 Task: Add a signature Jacob Baker containing With gratitude and appreciation, Jacob Baker to email address softage.5@softage.net and add a folder Valentines Day gifts
Action: Mouse moved to (42, 47)
Screenshot: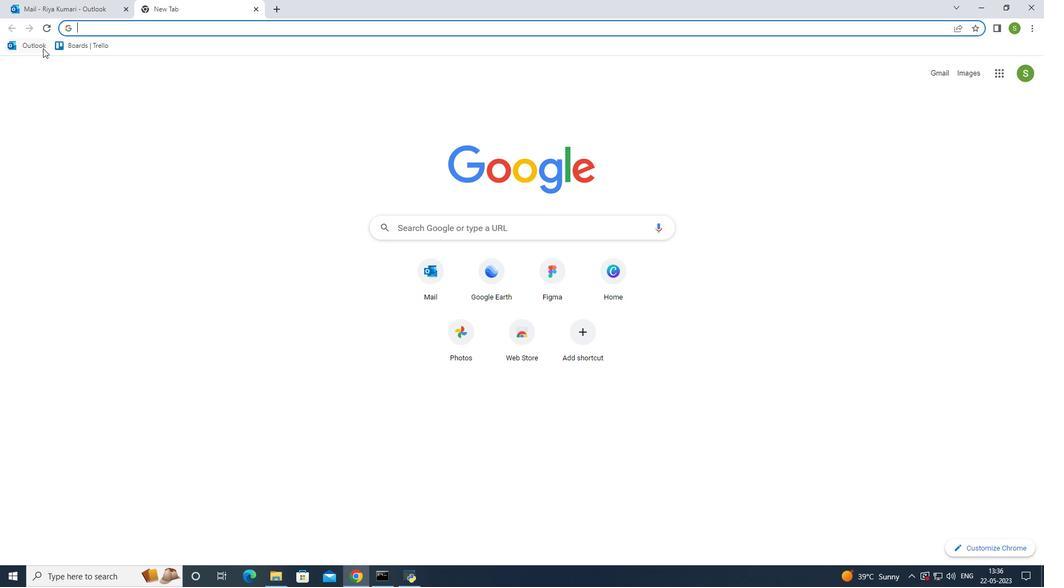 
Action: Mouse pressed left at (42, 47)
Screenshot: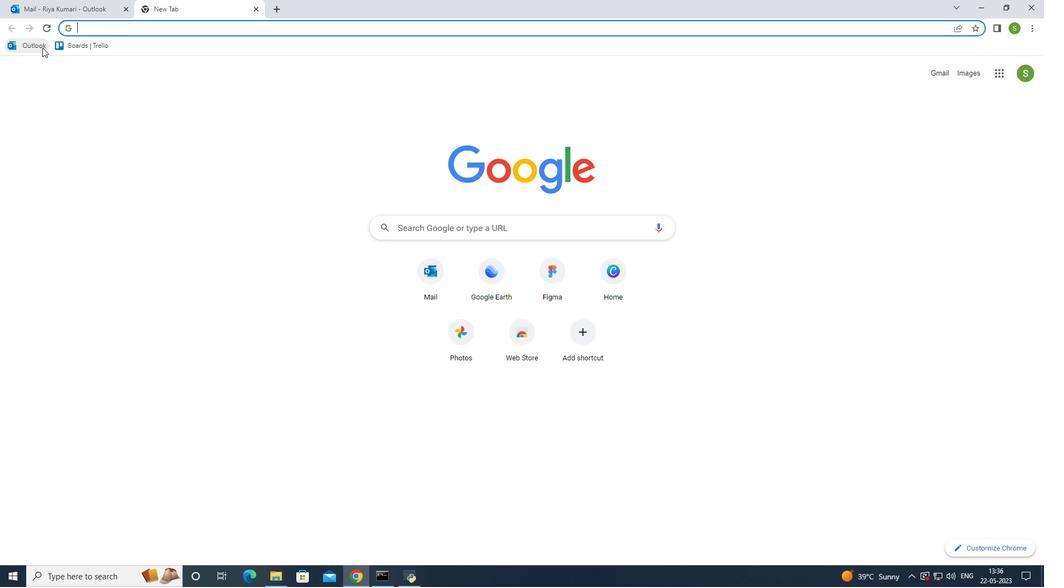 
Action: Mouse moved to (90, 92)
Screenshot: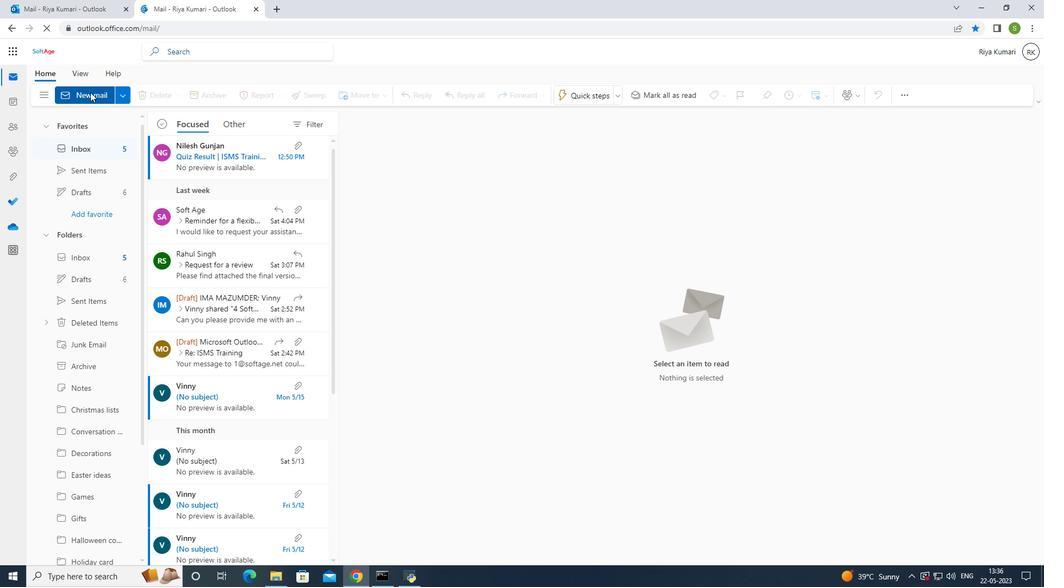 
Action: Mouse pressed left at (90, 92)
Screenshot: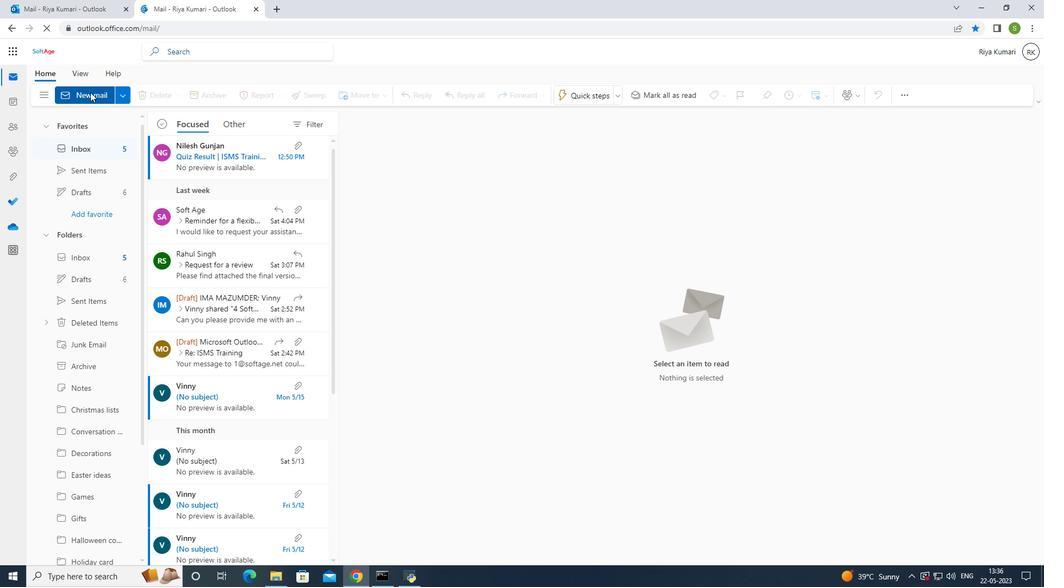 
Action: Mouse moved to (708, 93)
Screenshot: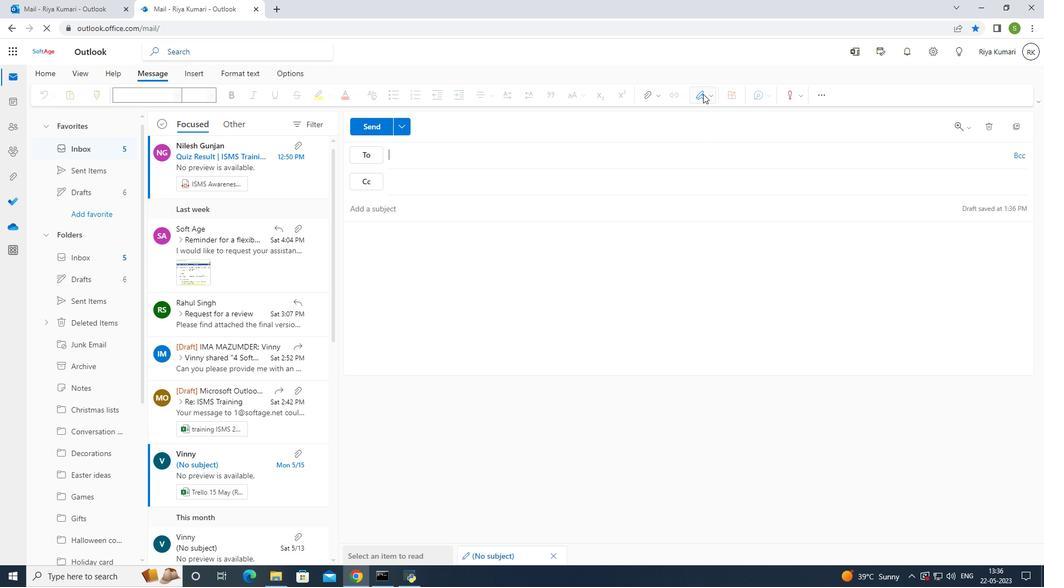 
Action: Mouse pressed left at (708, 93)
Screenshot: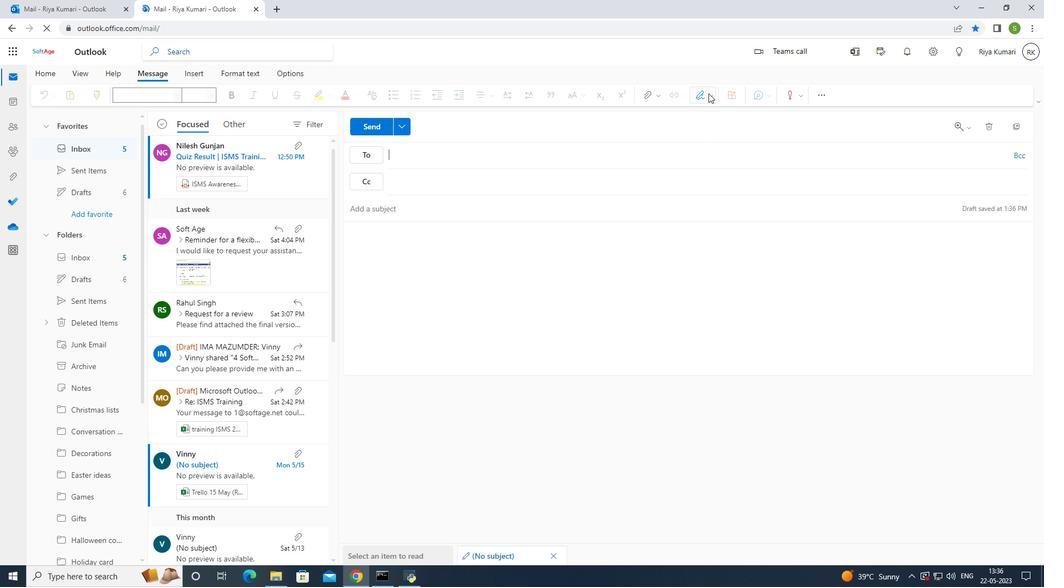 
Action: Mouse moved to (685, 141)
Screenshot: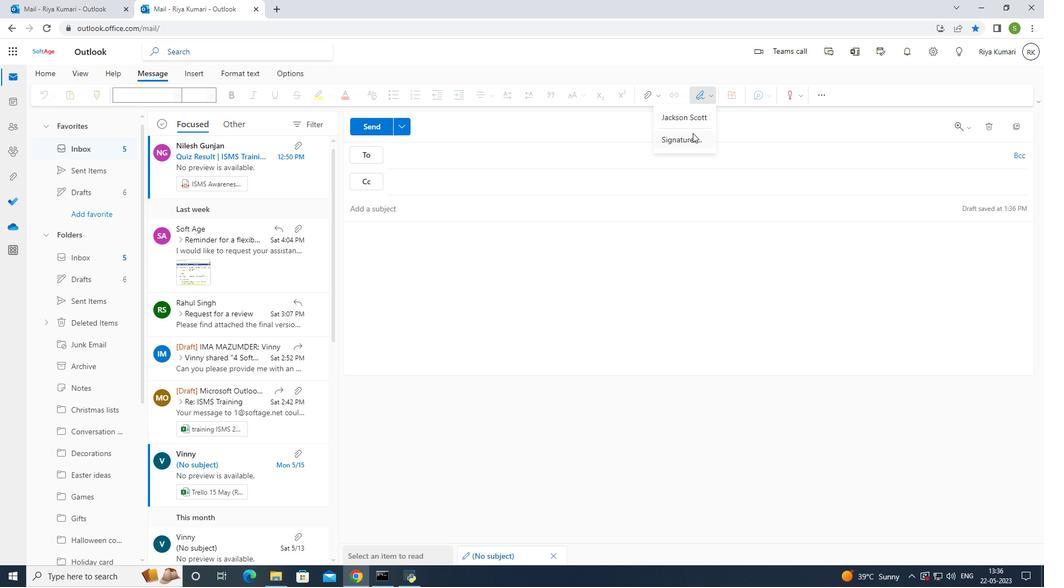 
Action: Mouse pressed left at (685, 141)
Screenshot: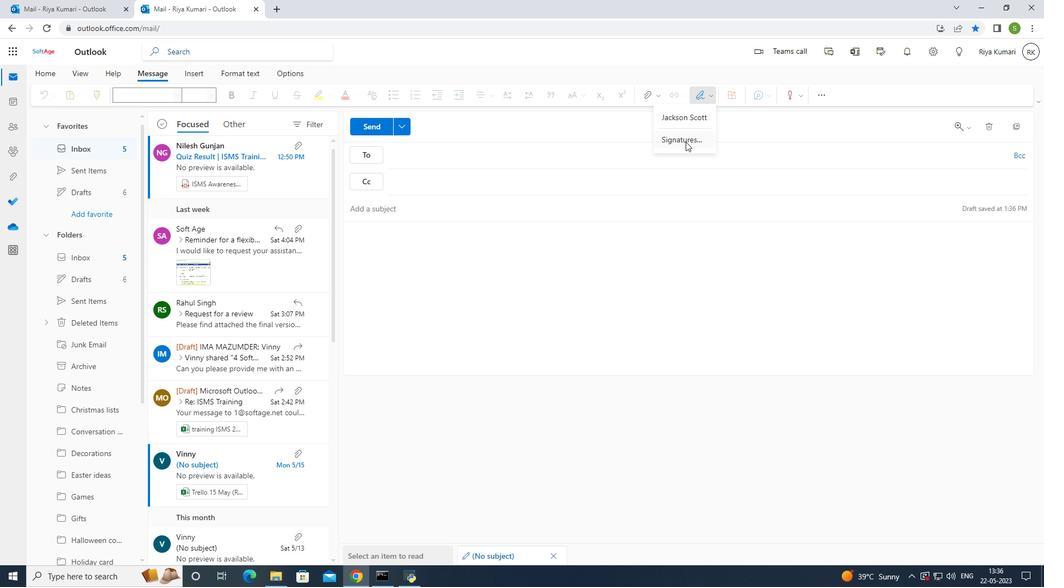 
Action: Mouse moved to (669, 183)
Screenshot: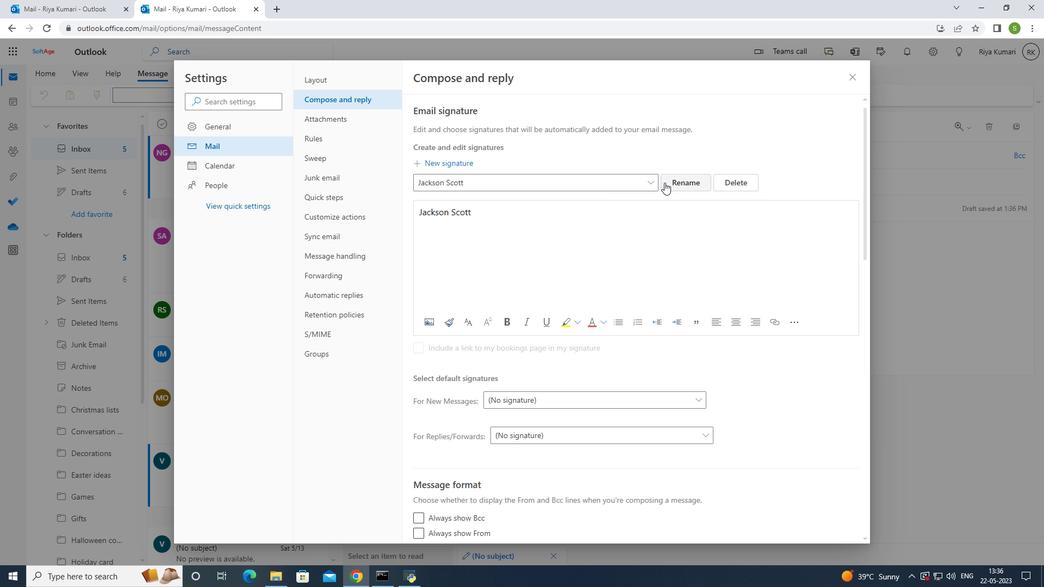 
Action: Mouse pressed left at (669, 183)
Screenshot: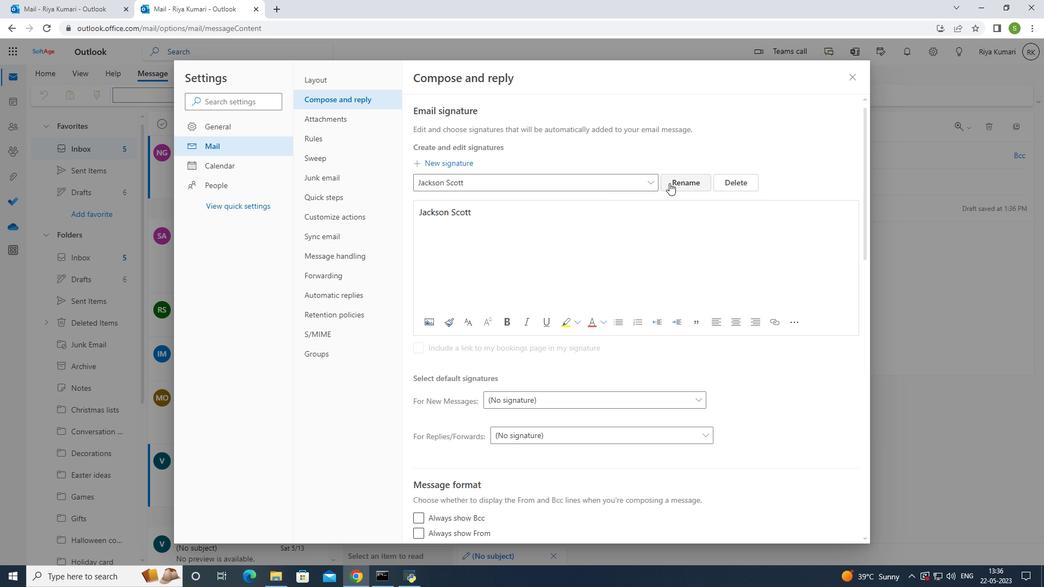 
Action: Mouse moved to (645, 183)
Screenshot: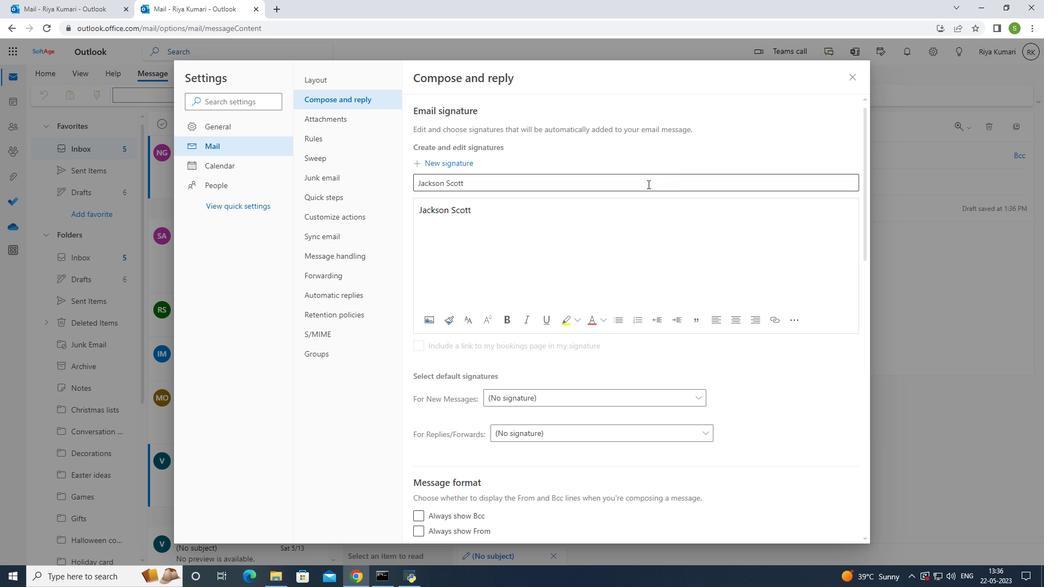
Action: Mouse pressed left at (645, 183)
Screenshot: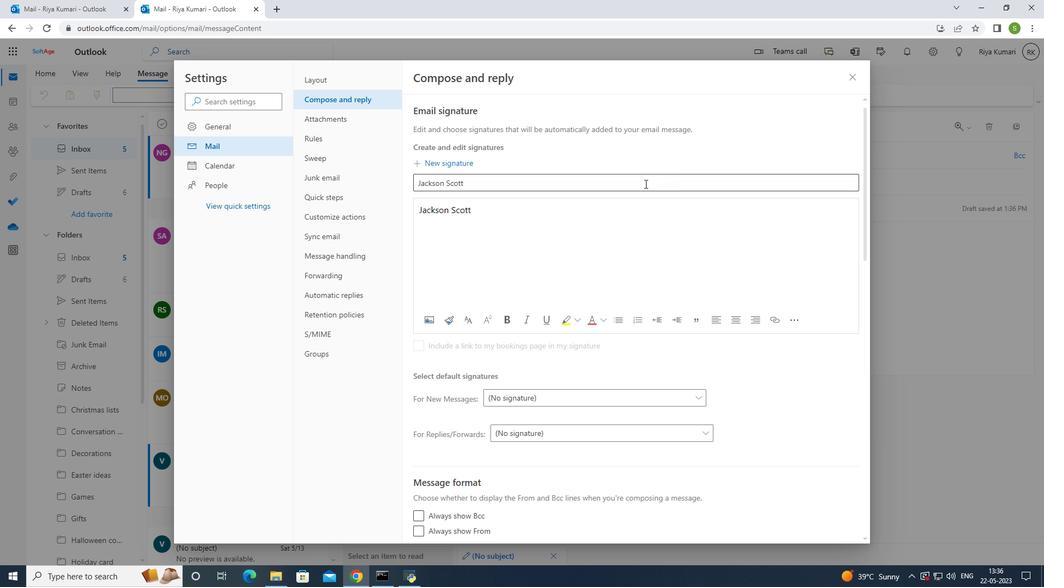 
Action: Mouse moved to (642, 177)
Screenshot: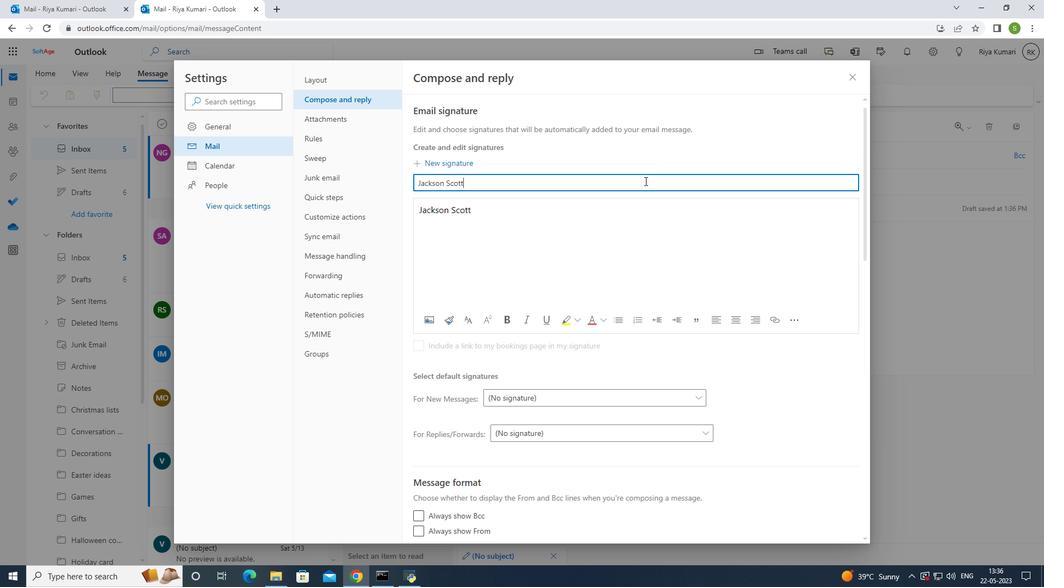 
Action: Key pressed <Key.backspace><Key.backspace><Key.backspace><Key.backspace><Key.backspace><Key.backspace><Key.backspace><Key.backspace><Key.backspace><Key.backspace><Key.backspace><Key.backspace><Key.backspace><Key.backspace><Key.backspace><Key.shift>Jacob<Key.space><Key.shift>Bakerctrl+A<'\x03'>
Screenshot: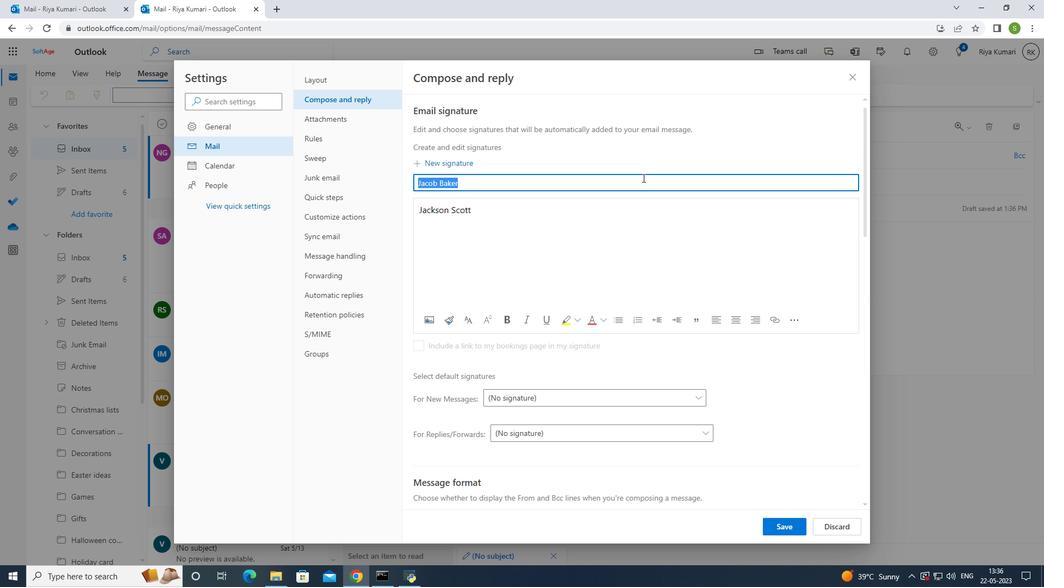 
Action: Mouse moved to (486, 211)
Screenshot: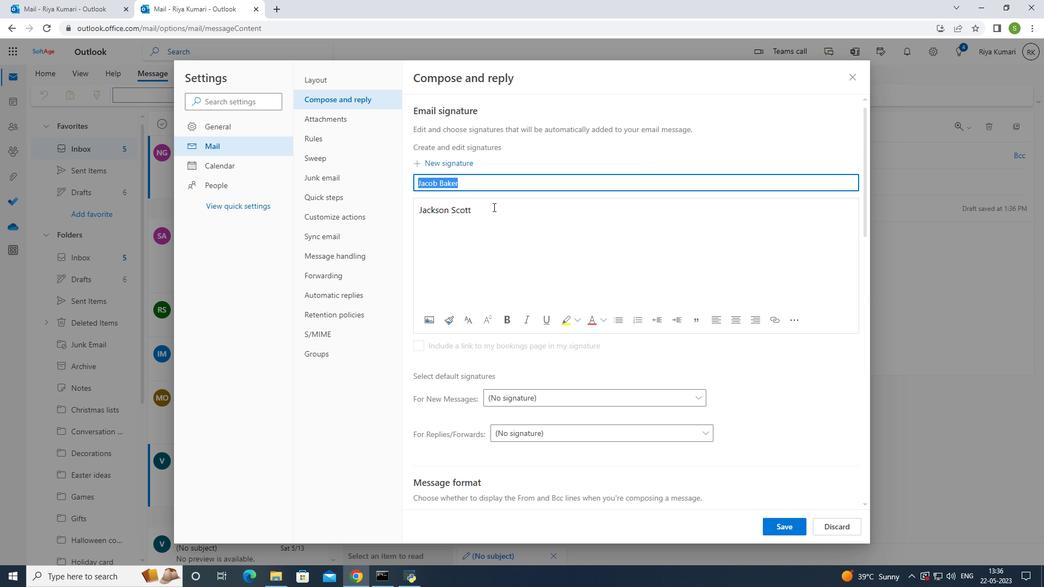 
Action: Mouse pressed left at (486, 211)
Screenshot: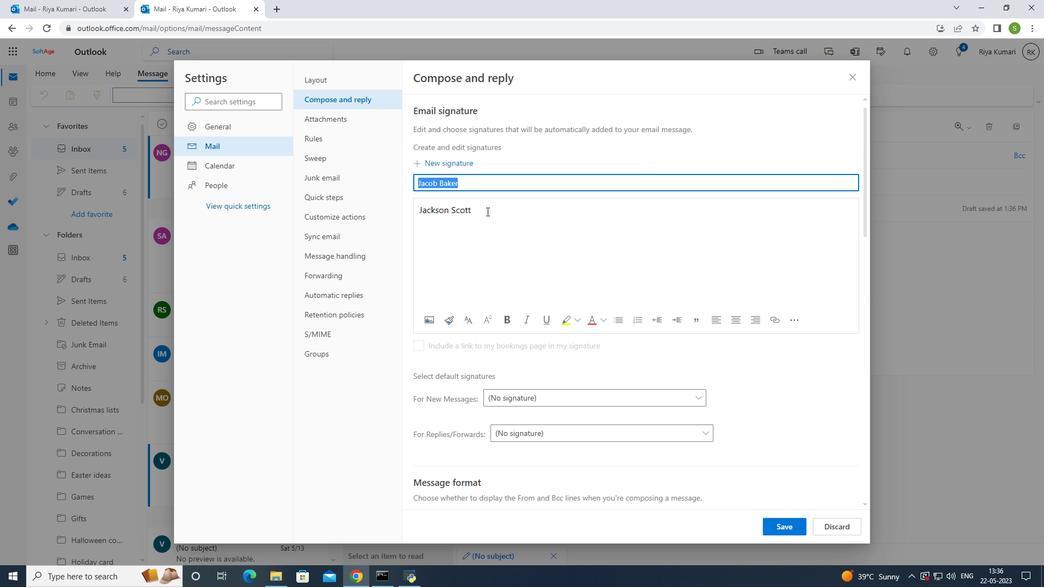 
Action: Key pressed <Key.backspace>
Screenshot: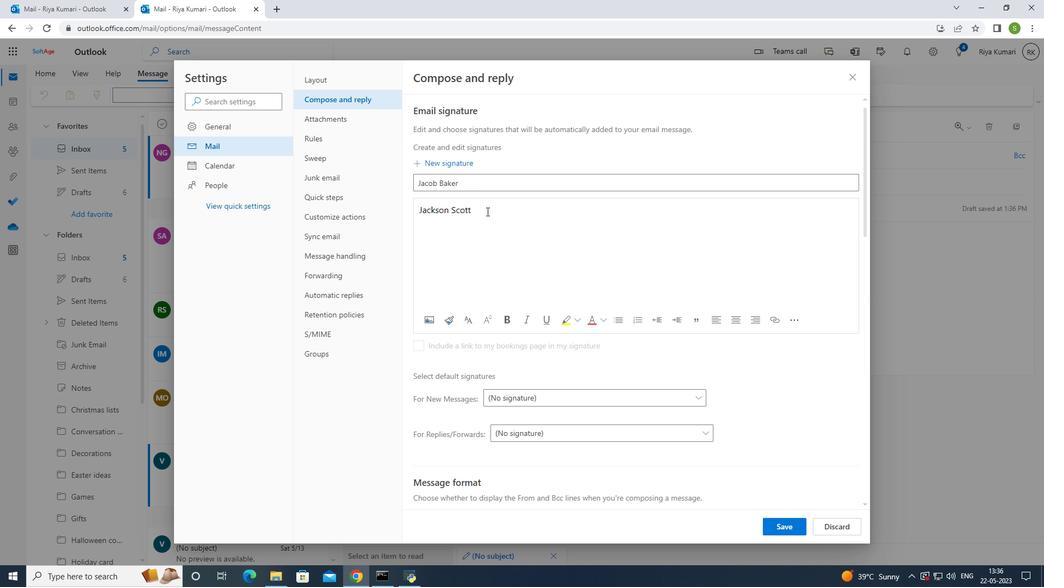 
Action: Mouse moved to (486, 211)
Screenshot: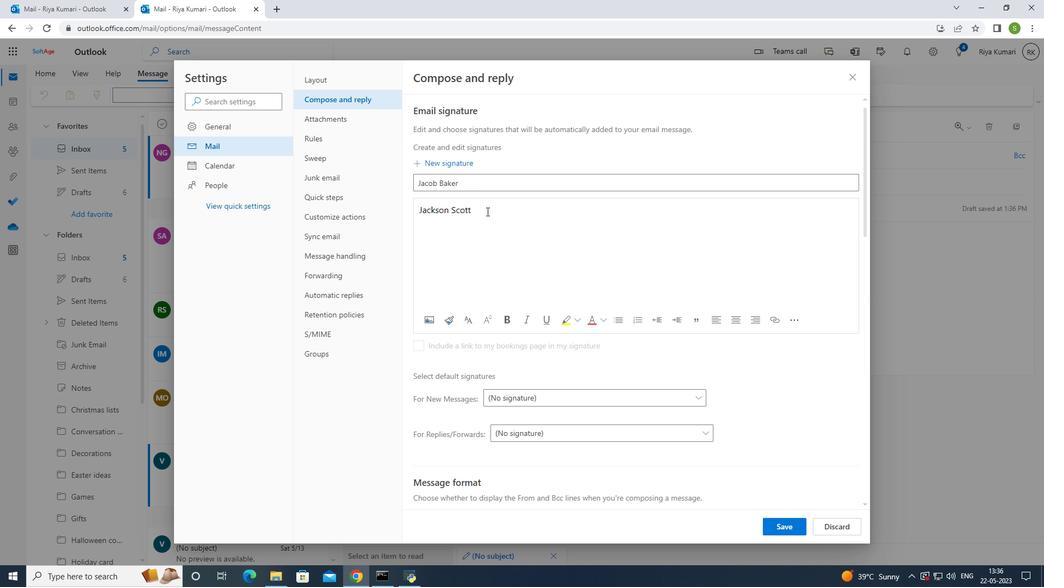 
Action: Key pressed <Key.backspace><Key.backspace><Key.backspace><Key.backspace><Key.backspace><Key.backspace><Key.backspace><Key.backspace><Key.backspace><Key.backspace><Key.backspace><Key.backspace>ctrl+V
Screenshot: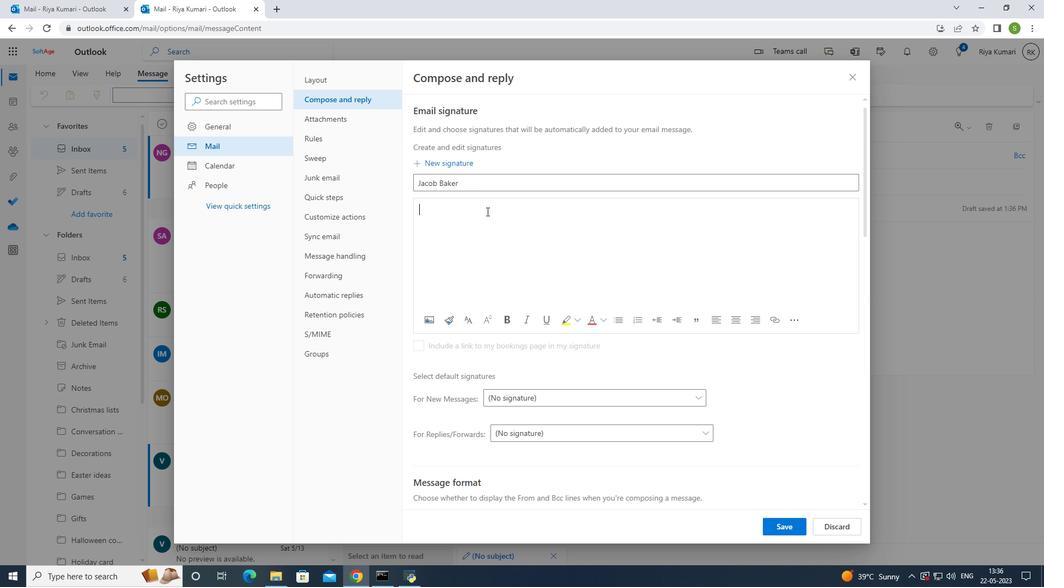 
Action: Mouse moved to (775, 529)
Screenshot: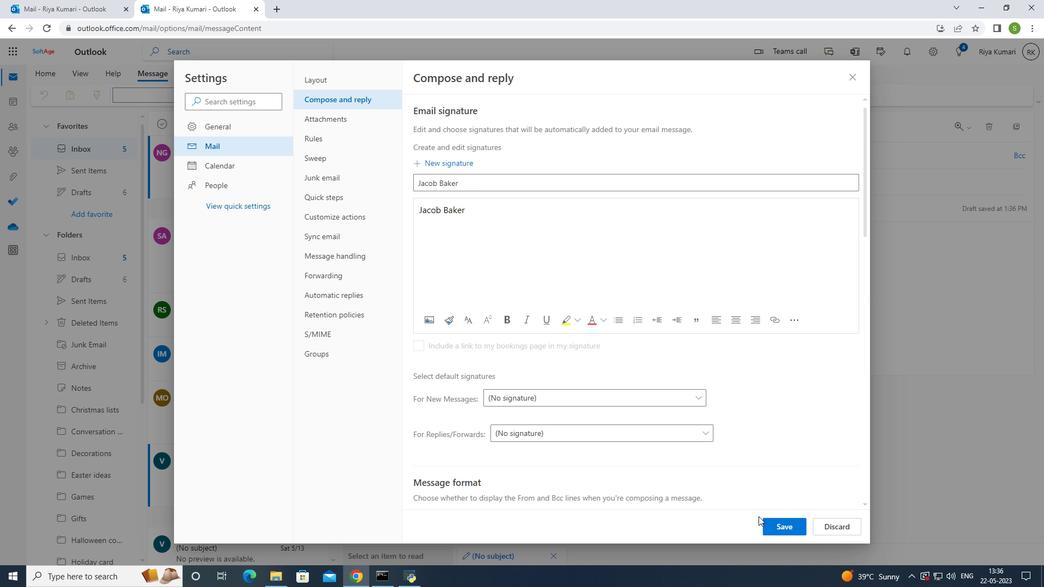 
Action: Mouse pressed left at (775, 529)
Screenshot: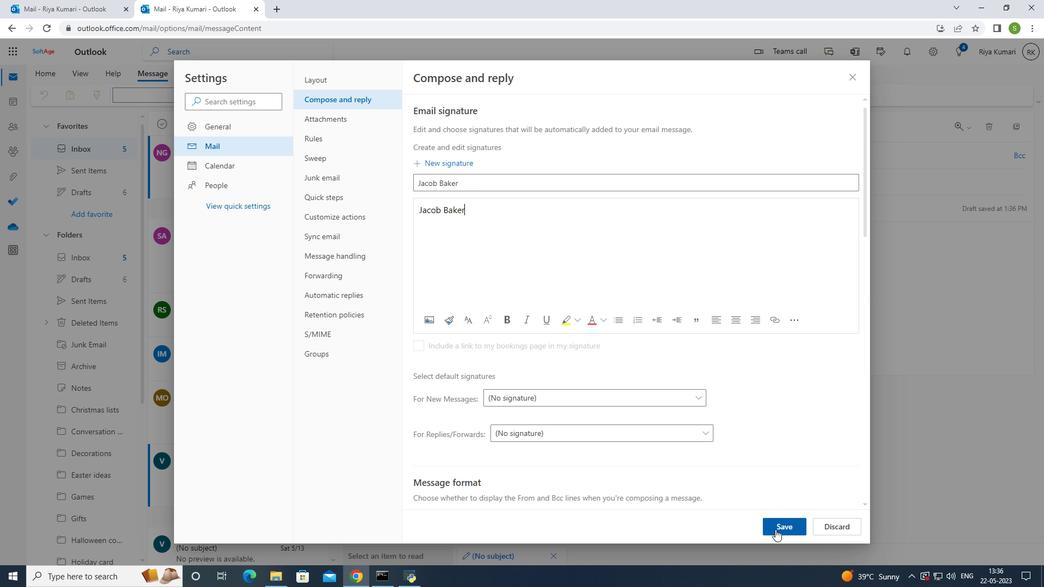 
Action: Mouse moved to (853, 72)
Screenshot: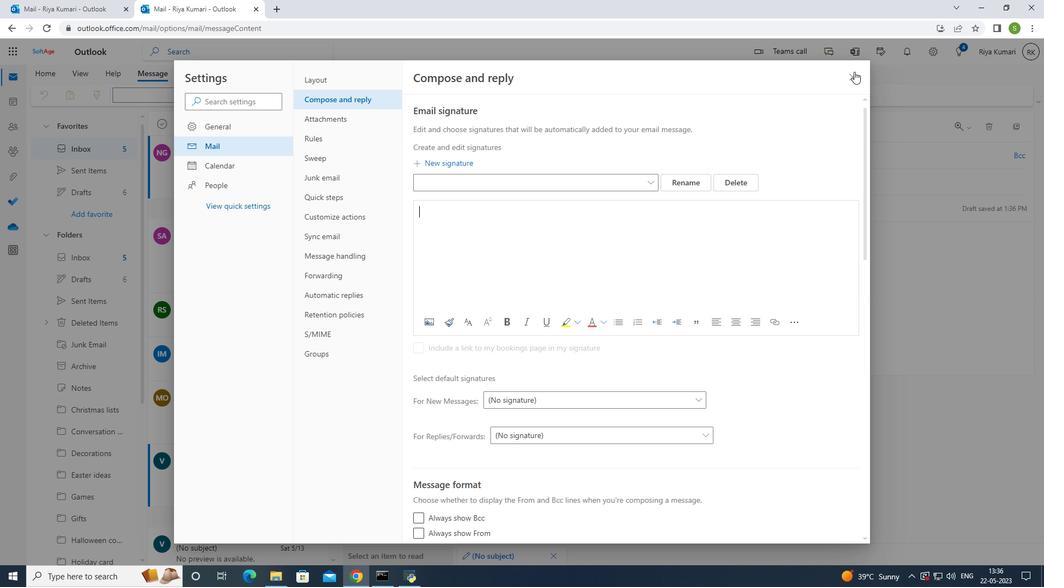 
Action: Mouse pressed left at (853, 72)
Screenshot: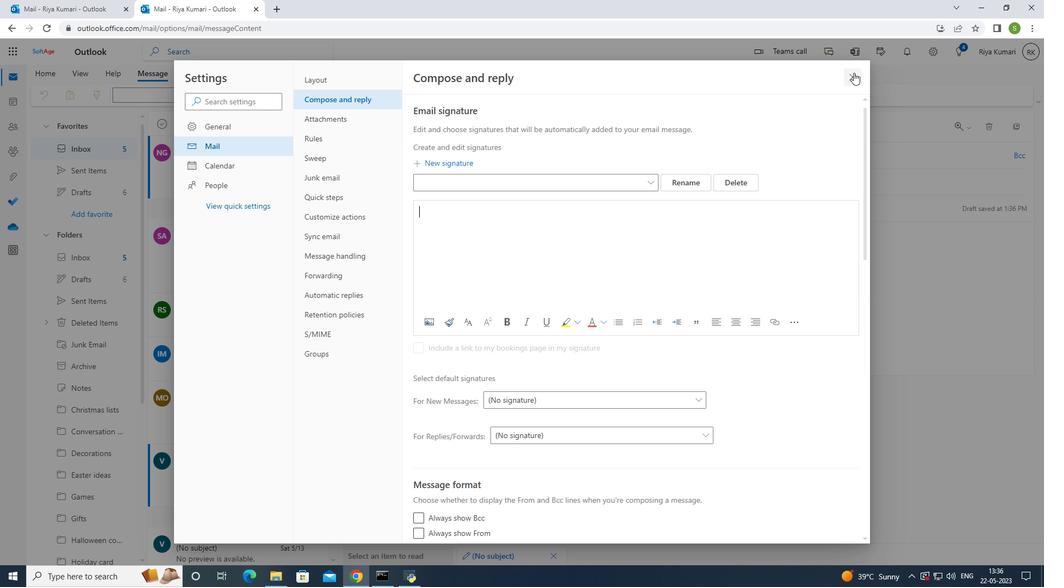 
Action: Mouse moved to (418, 158)
Screenshot: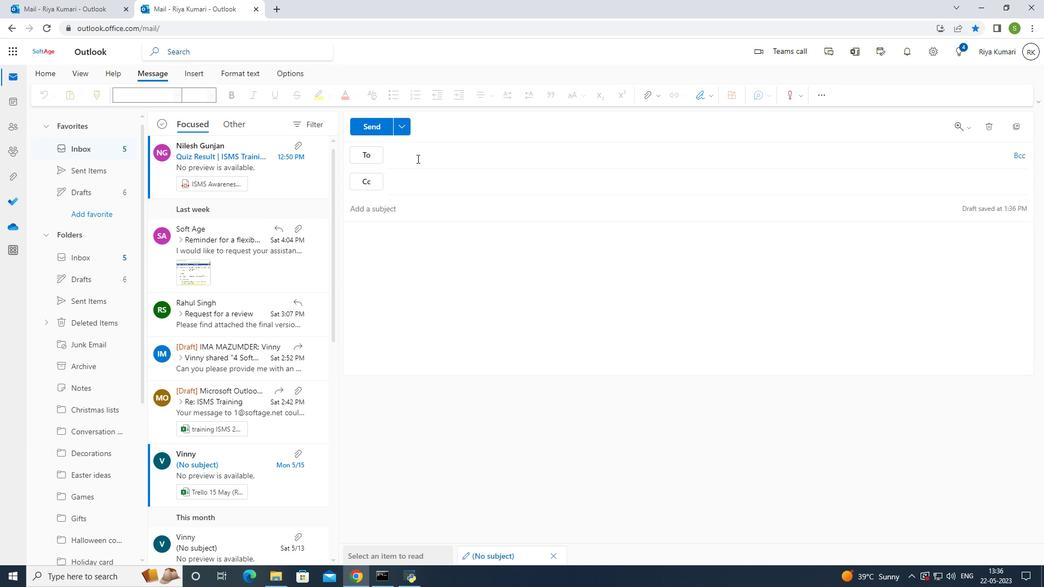 
Action: Mouse pressed left at (418, 158)
Screenshot: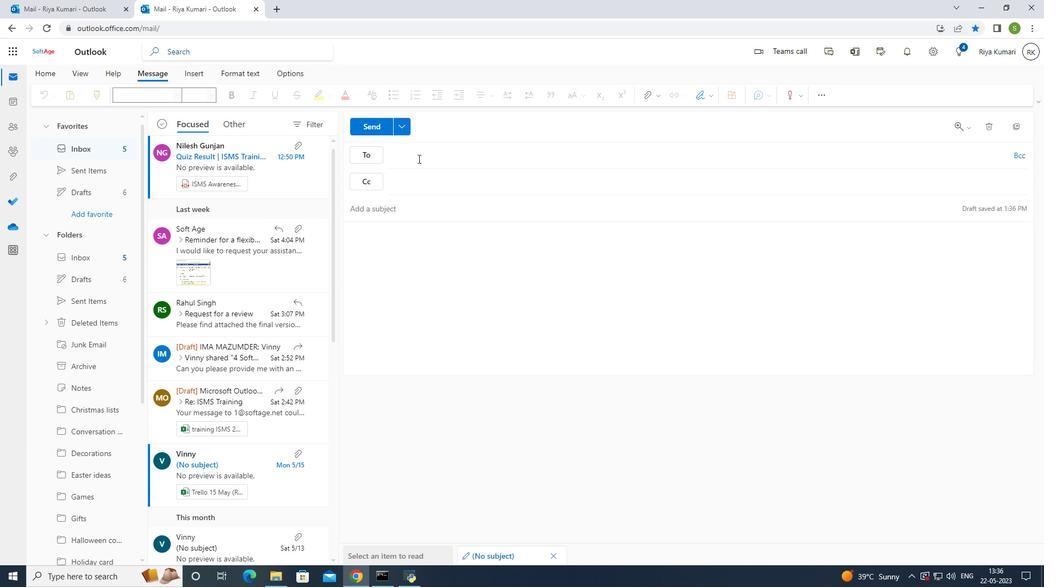 
Action: Mouse moved to (672, 300)
Screenshot: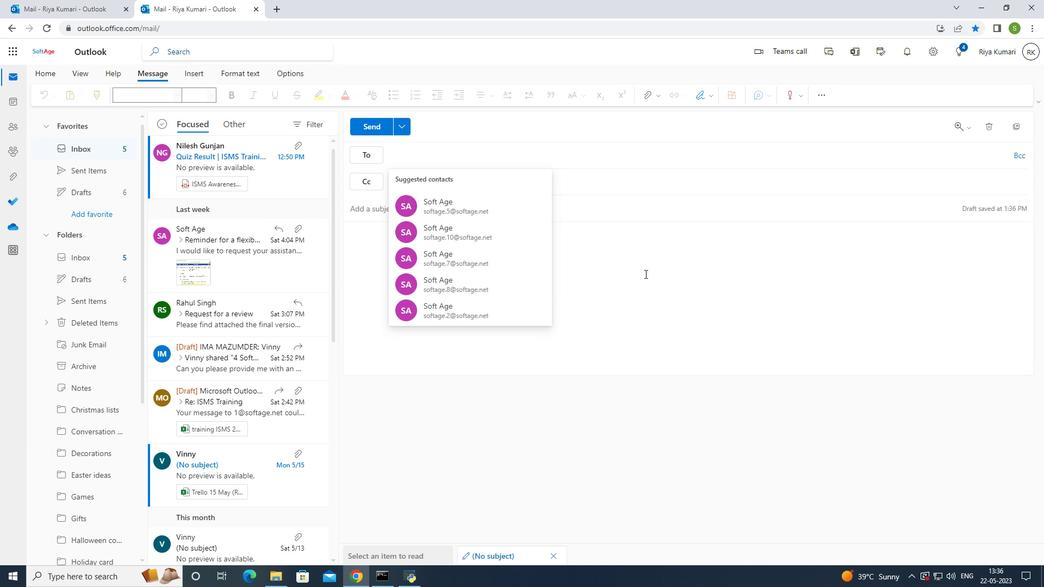 
Action: Key pressed softage.5<Key.shift>@softage.net
Screenshot: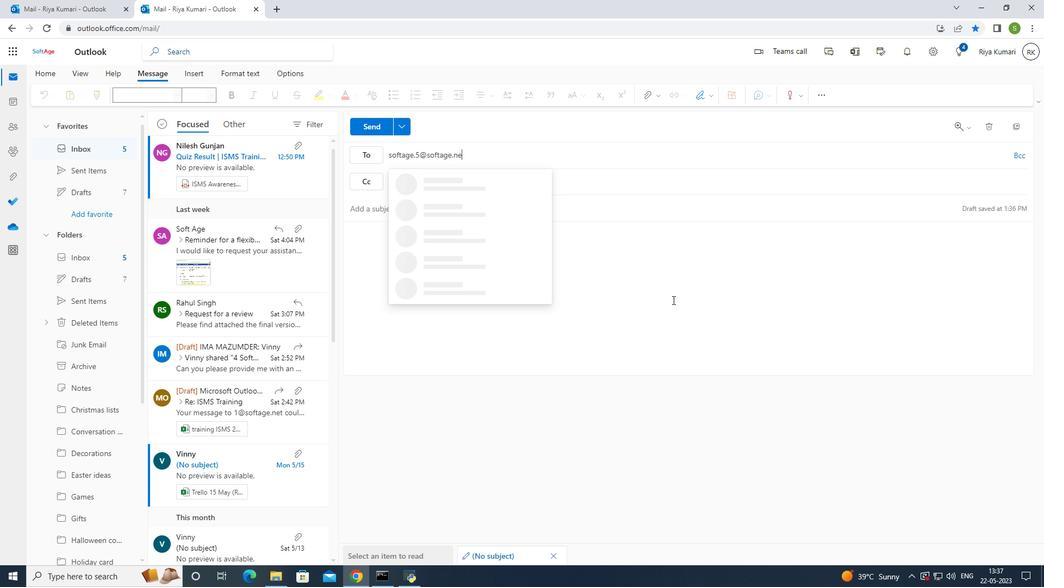 
Action: Mouse moved to (473, 181)
Screenshot: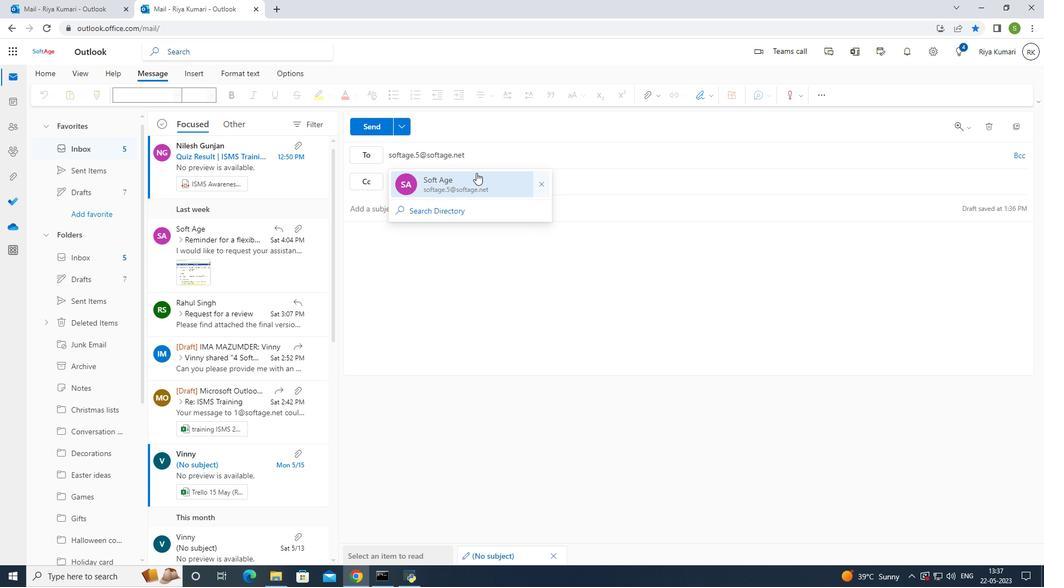 
Action: Mouse pressed left at (473, 181)
Screenshot: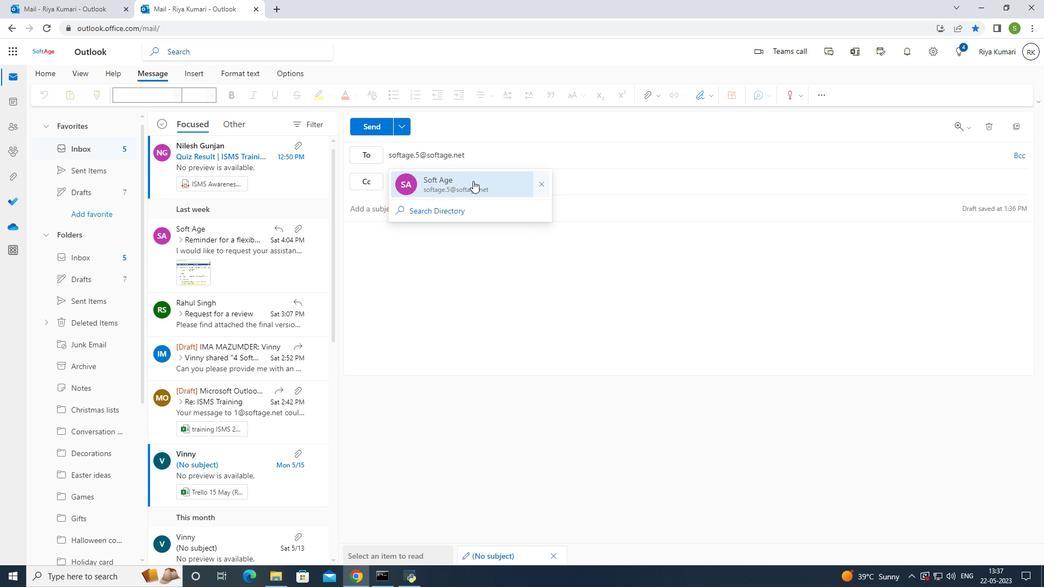 
Action: Mouse moved to (431, 249)
Screenshot: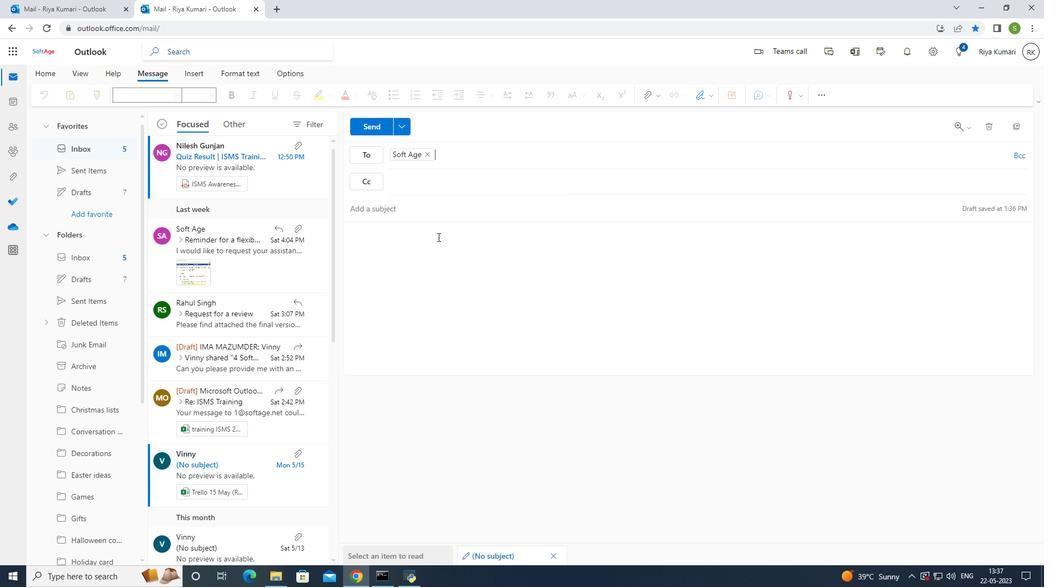 
Action: Mouse pressed left at (431, 249)
Screenshot: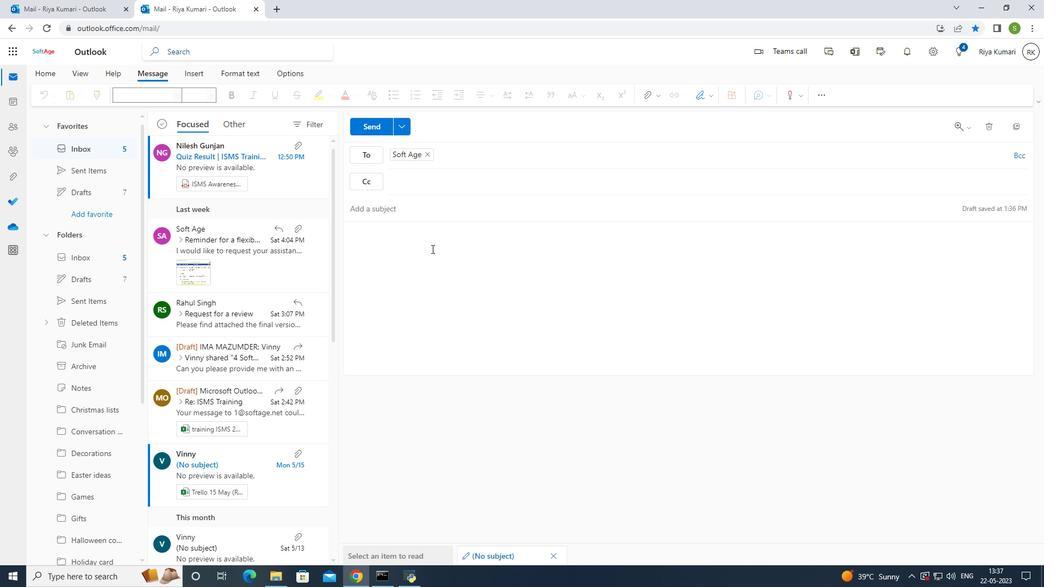 
Action: Mouse moved to (708, 98)
Screenshot: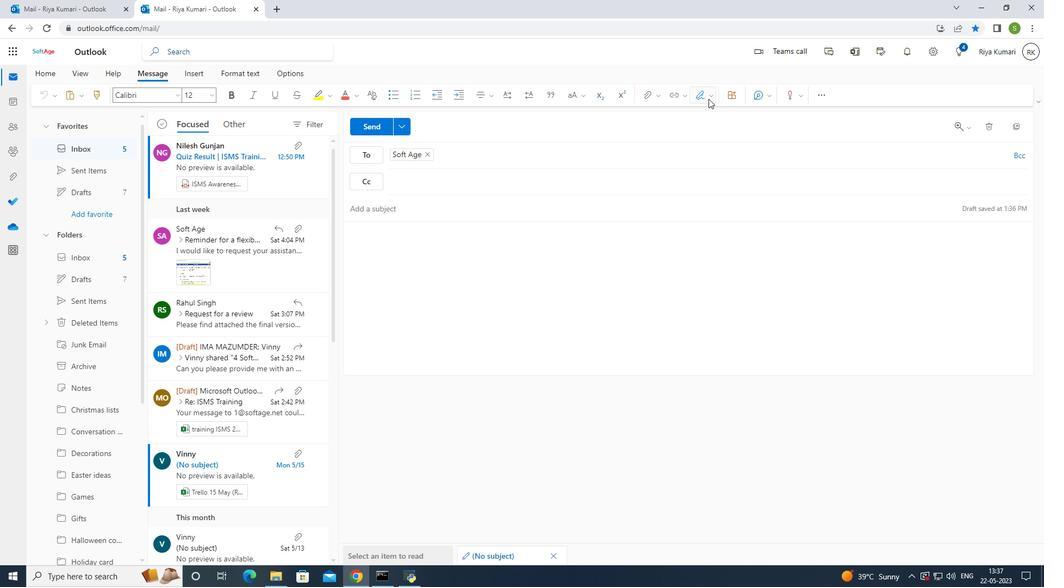 
Action: Mouse pressed left at (708, 98)
Screenshot: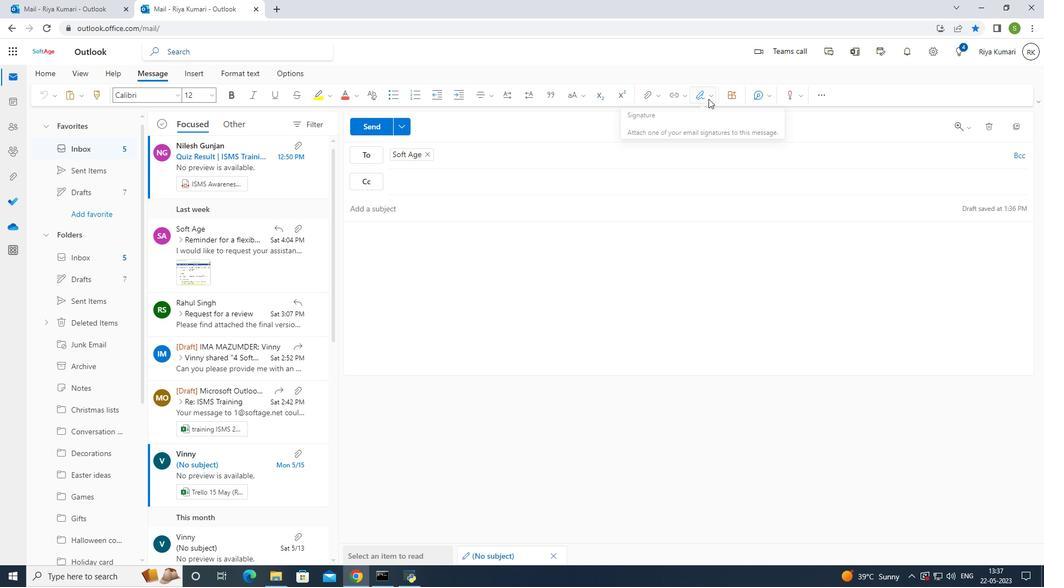 
Action: Mouse moved to (702, 118)
Screenshot: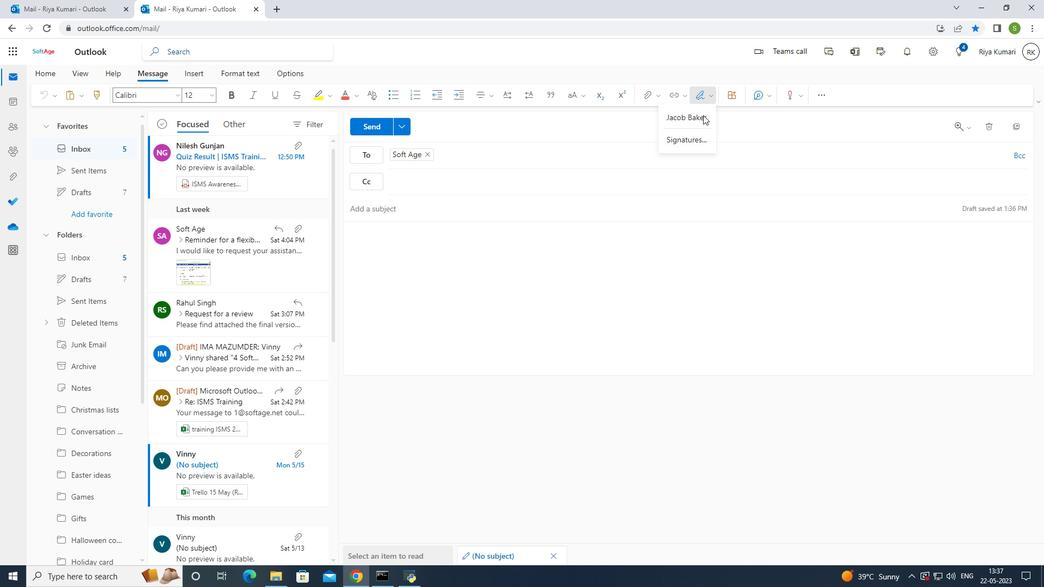 
Action: Mouse pressed left at (702, 118)
Screenshot: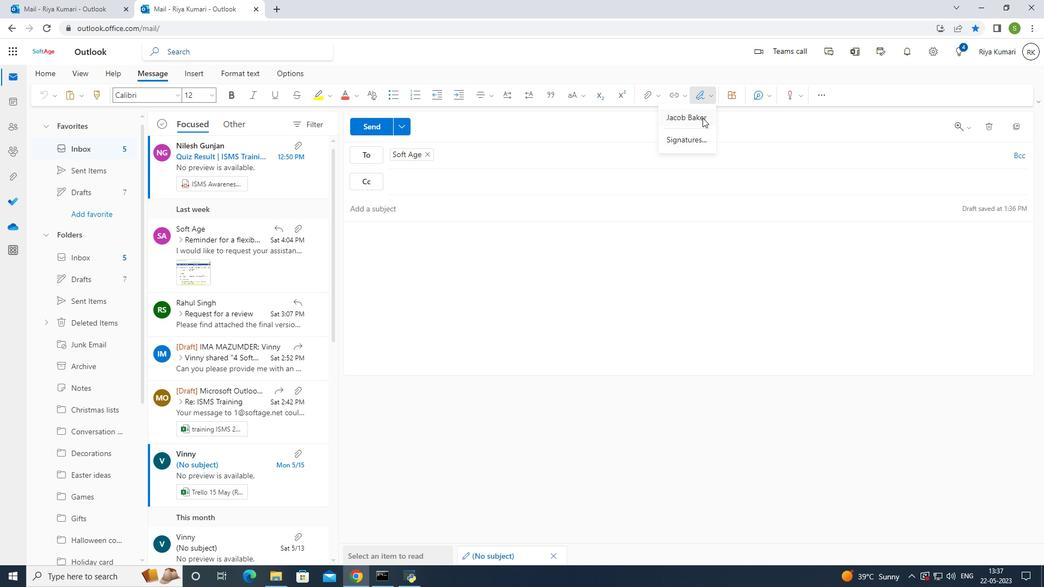 
Action: Mouse moved to (544, 284)
Screenshot: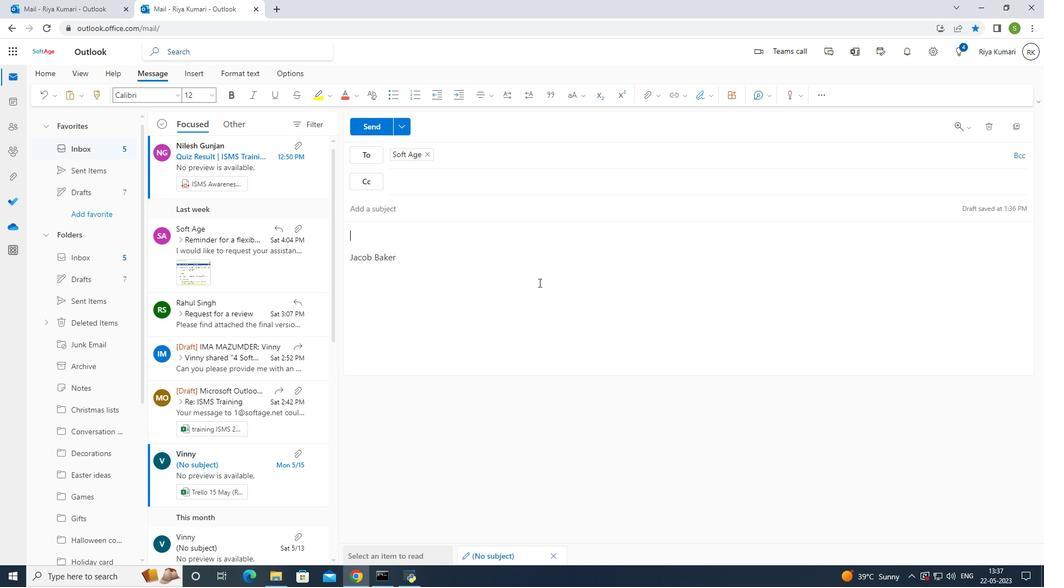 
Action: Key pressed gratitude<Key.space>and<Key.space>appreciation.
Screenshot: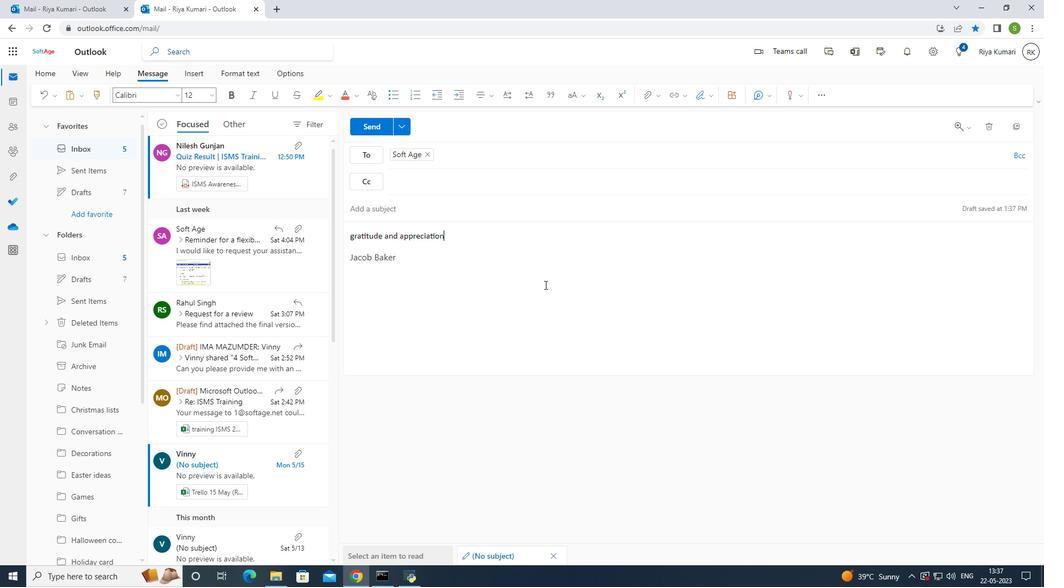 
Action: Mouse moved to (64, 433)
Screenshot: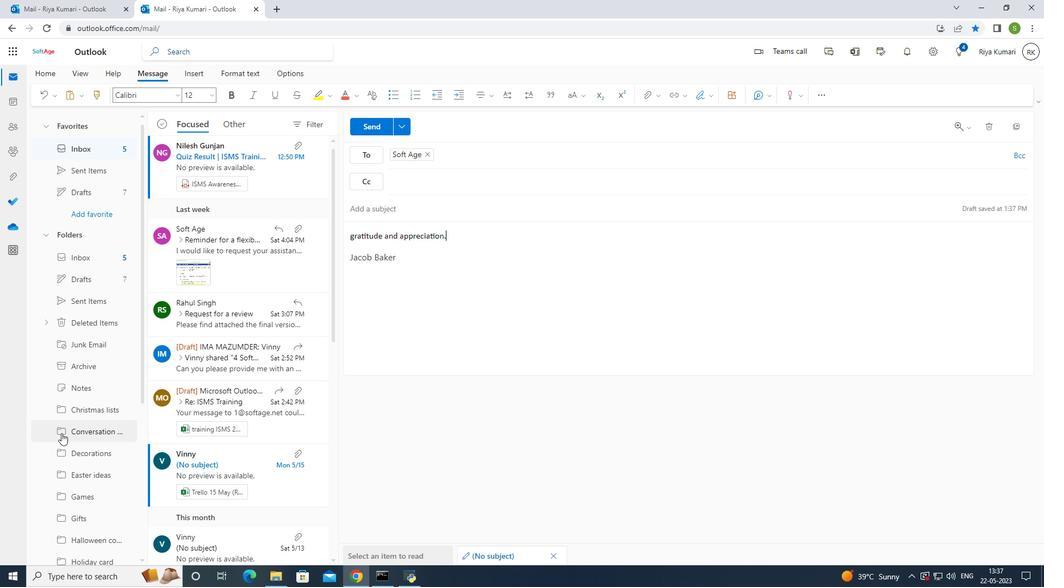 
Action: Mouse scrolled (64, 432) with delta (0, 0)
Screenshot: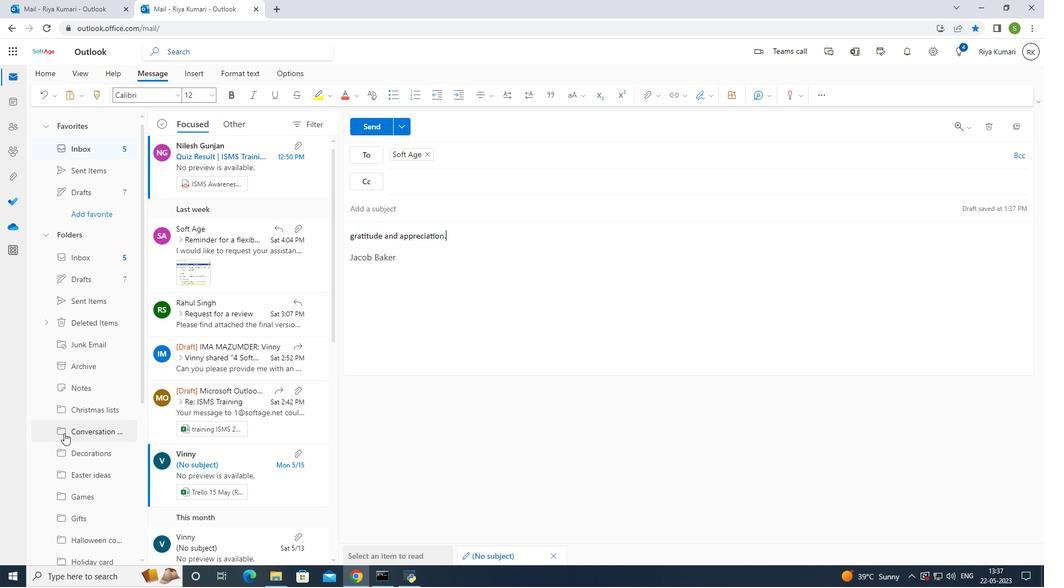 
Action: Mouse scrolled (64, 432) with delta (0, 0)
Screenshot: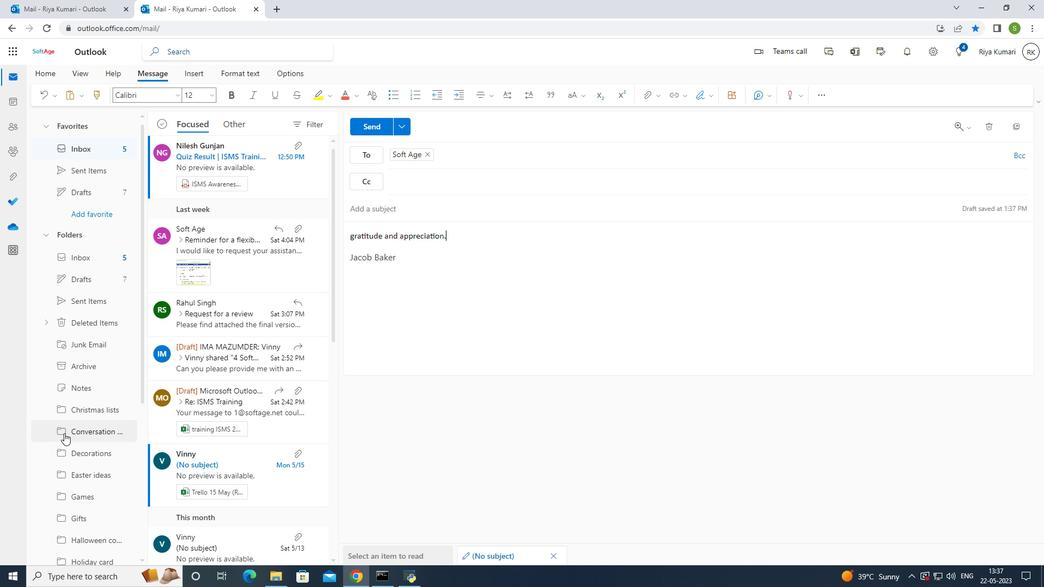 
Action: Mouse scrolled (64, 432) with delta (0, 0)
Screenshot: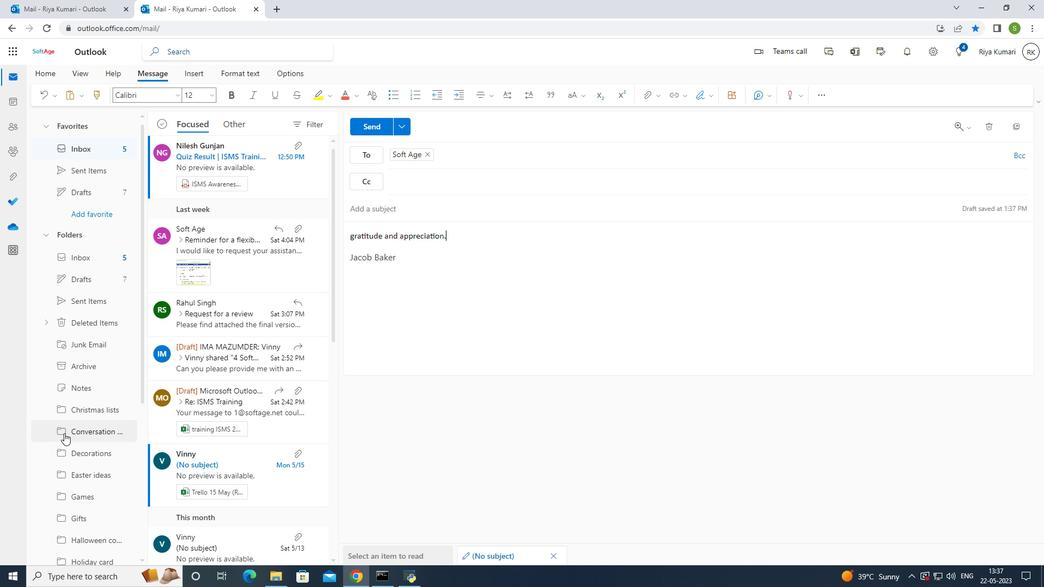 
Action: Mouse scrolled (64, 432) with delta (0, 0)
Screenshot: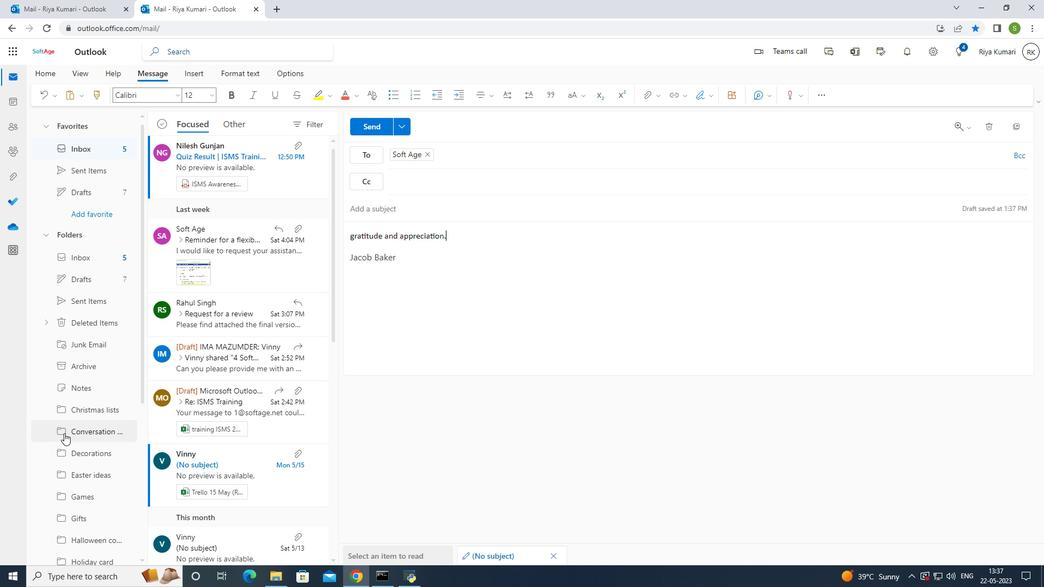 
Action: Mouse scrolled (64, 432) with delta (0, 0)
Screenshot: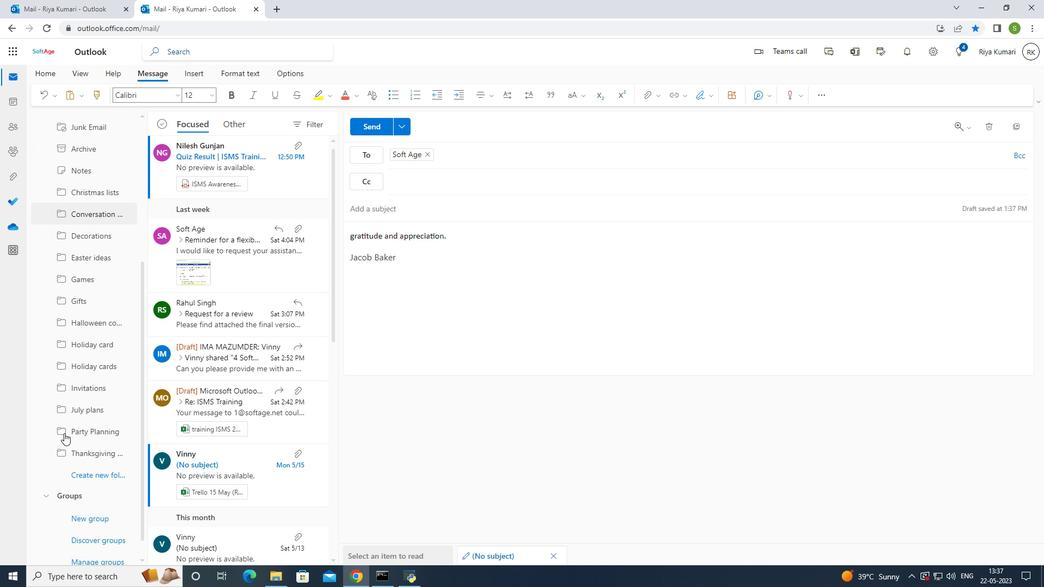 
Action: Mouse scrolled (64, 432) with delta (0, 0)
Screenshot: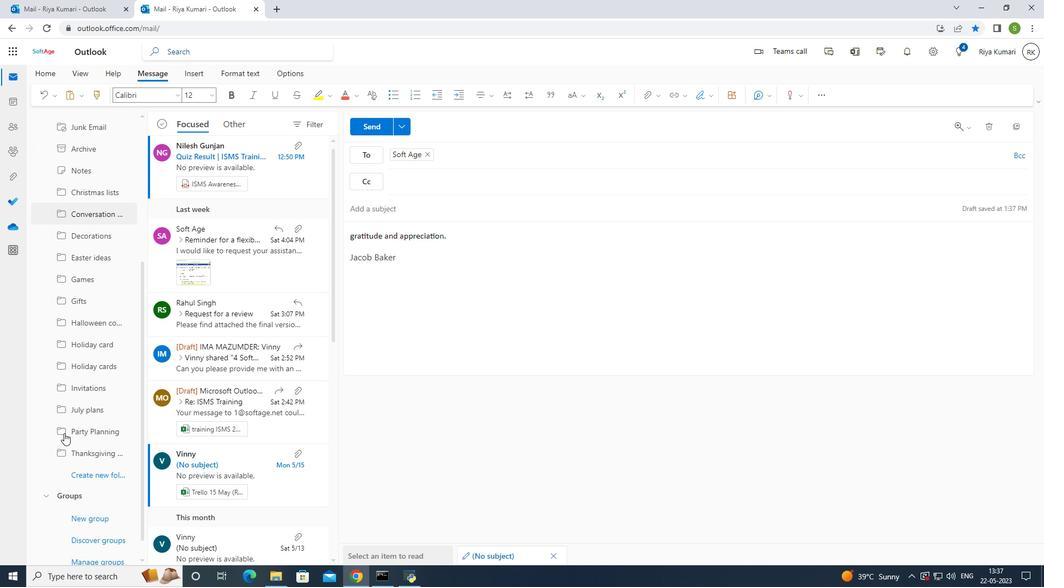 
Action: Mouse moved to (64, 433)
Screenshot: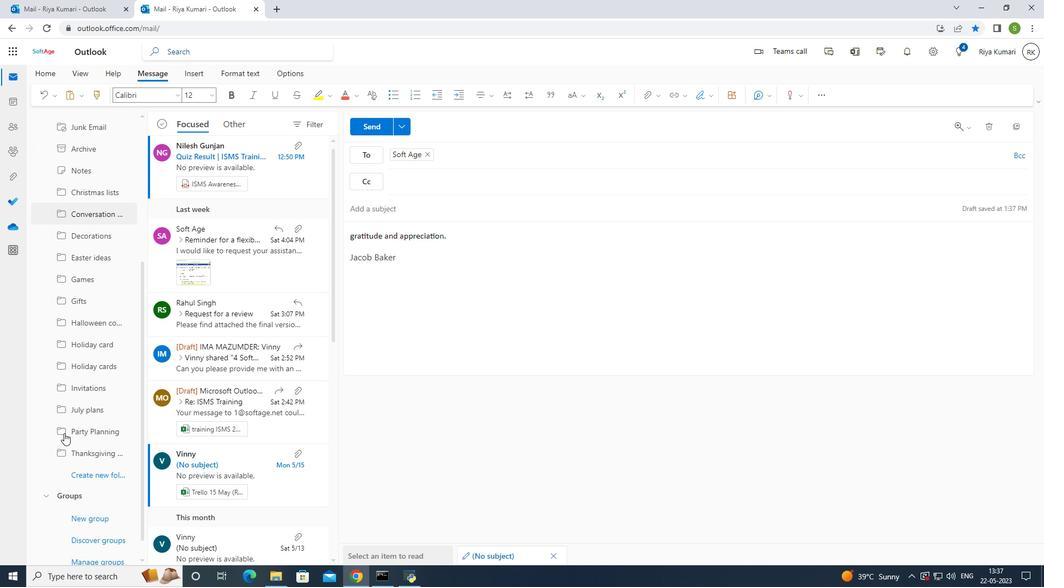 
Action: Mouse scrolled (64, 432) with delta (0, 0)
Screenshot: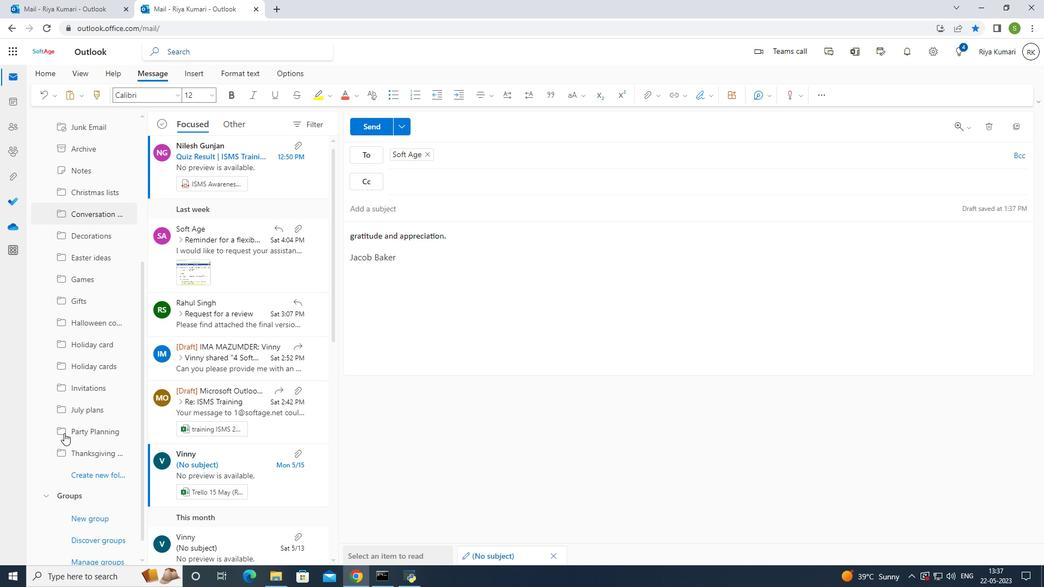 
Action: Mouse moved to (82, 457)
Screenshot: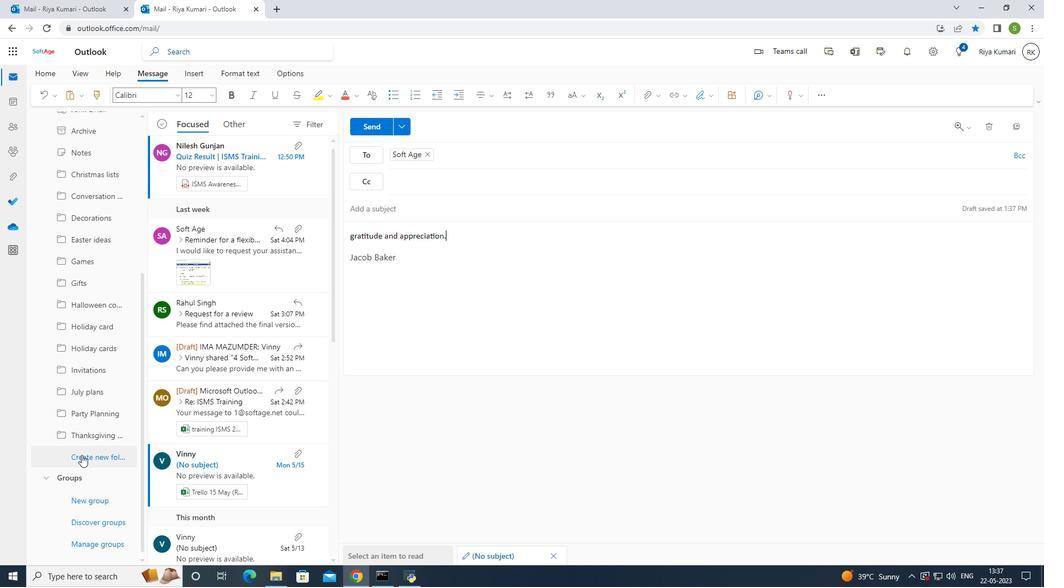 
Action: Mouse pressed left at (82, 457)
Screenshot: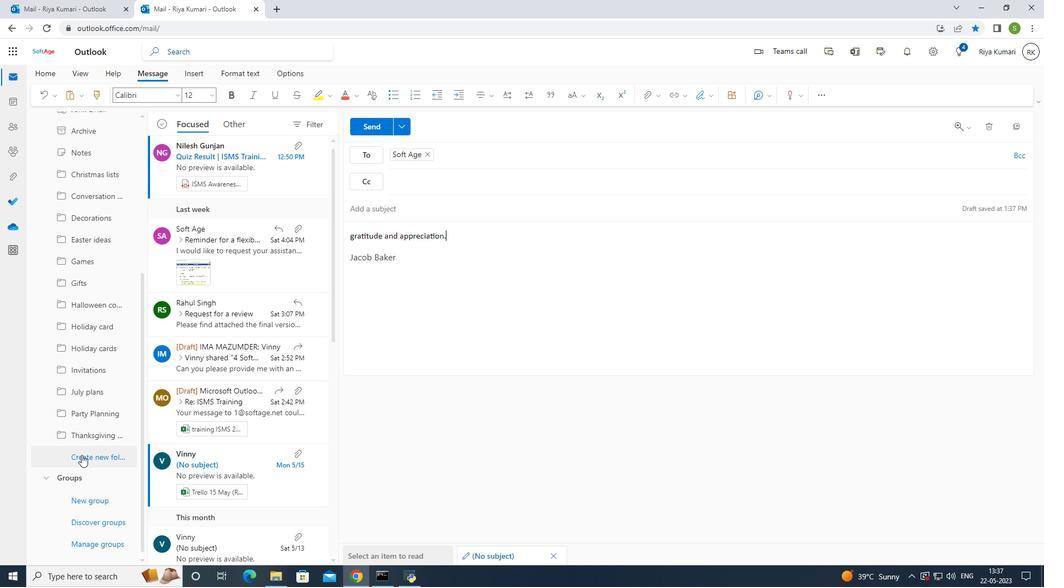 
Action: Mouse moved to (221, 401)
Screenshot: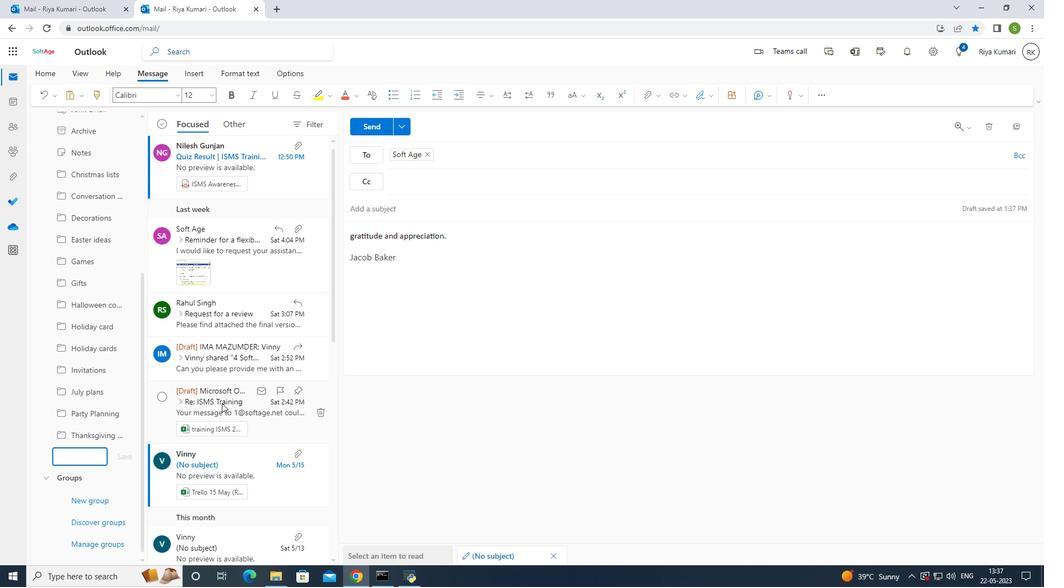 
Action: Key pressed <Key.shift>Valentines<Key.space><Key.shift><Key.shift><Key.shift><Key.shift><Key.shift><Key.shift><Key.shift><Key.shift><Key.shift><Key.shift><Key.shift><Key.shift><Key.shift><Key.shift>Day<Key.space><Key.shift>gifts
Screenshot: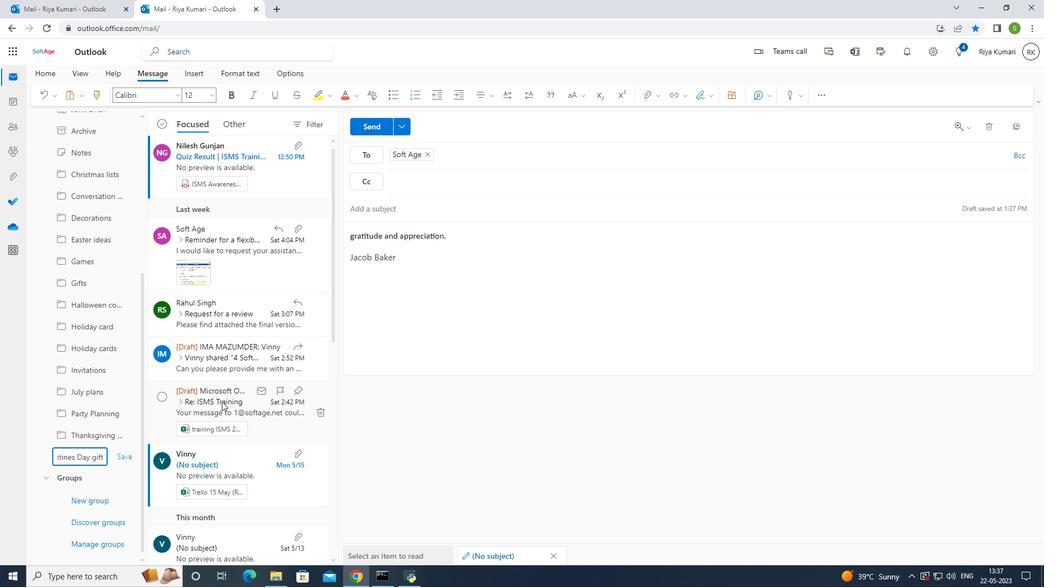 
Action: Mouse moved to (117, 455)
Screenshot: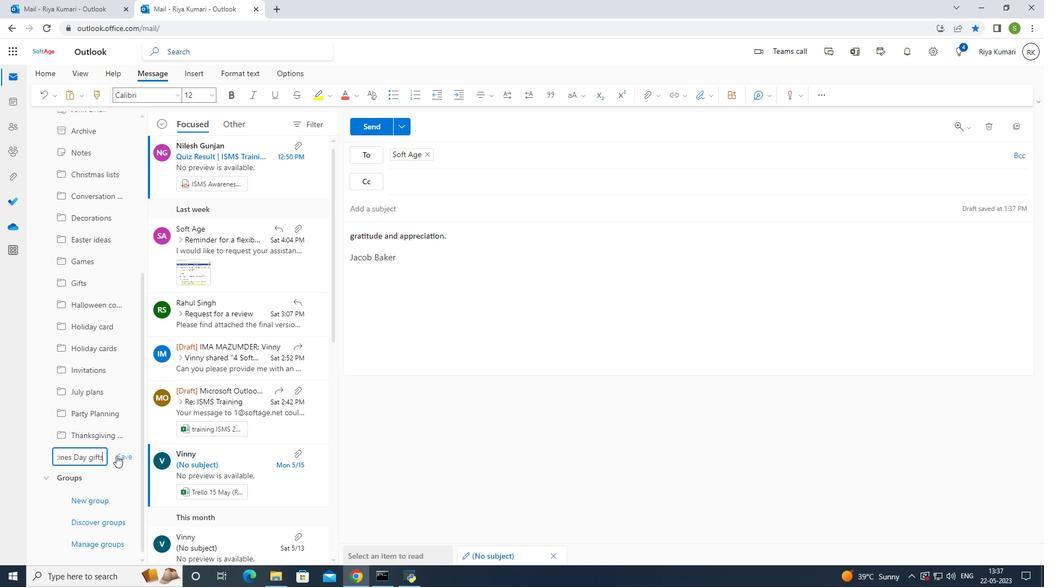 
Action: Mouse pressed left at (117, 455)
Screenshot: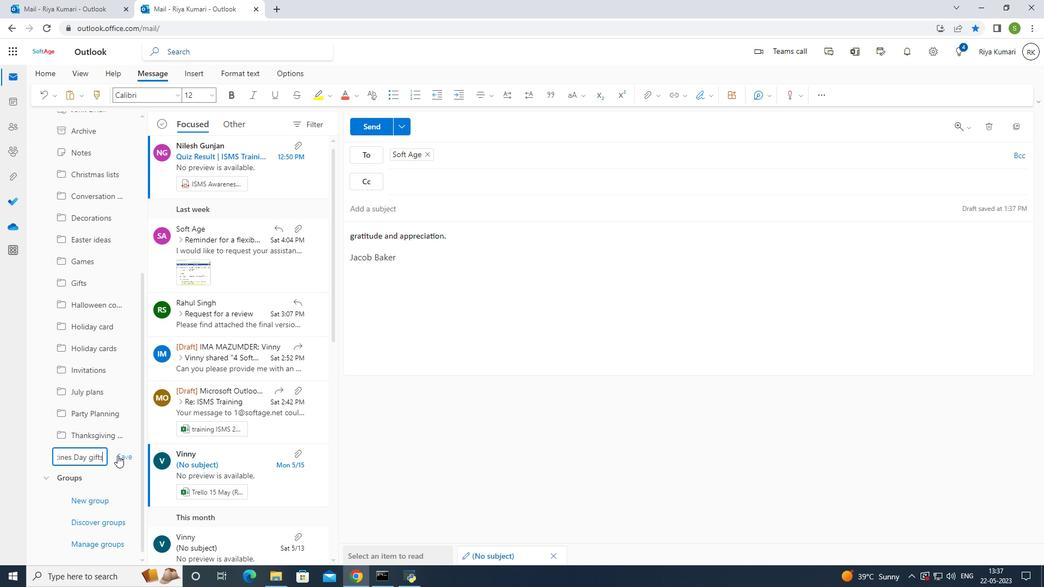 
Action: Mouse moved to (366, 128)
Screenshot: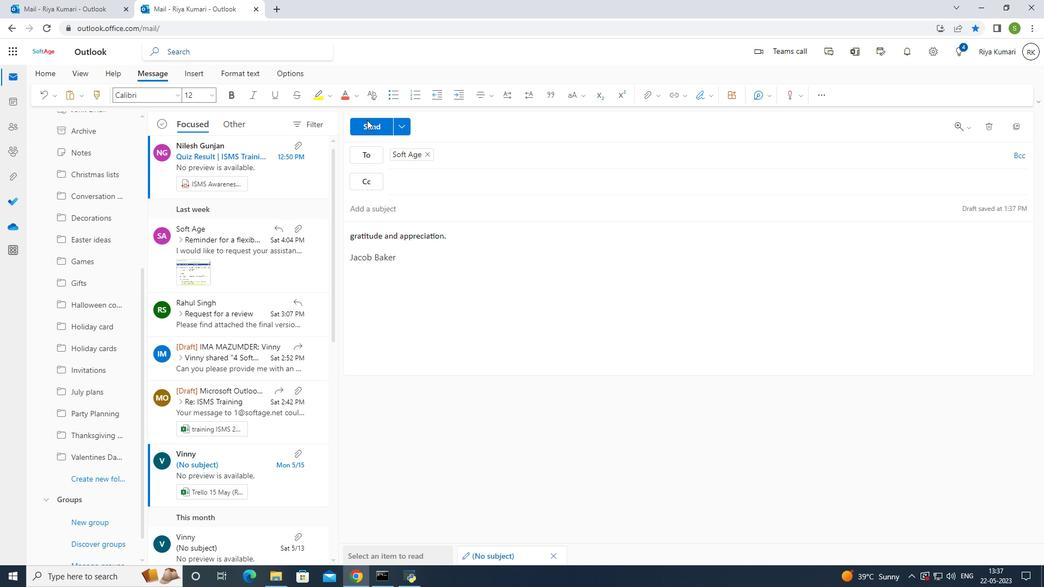 
Action: Mouse pressed left at (366, 128)
Screenshot: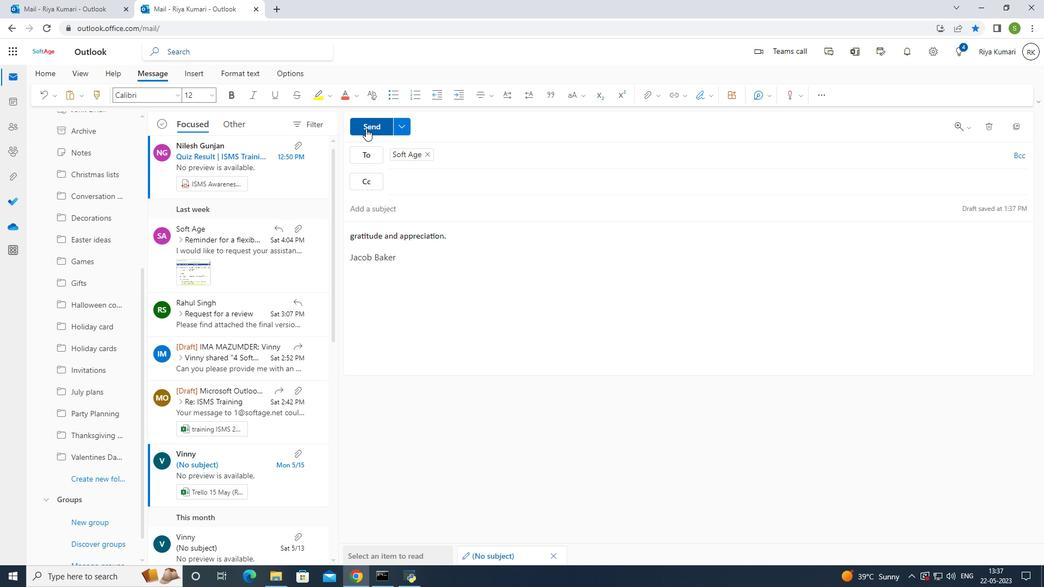 
Action: Mouse moved to (506, 335)
Screenshot: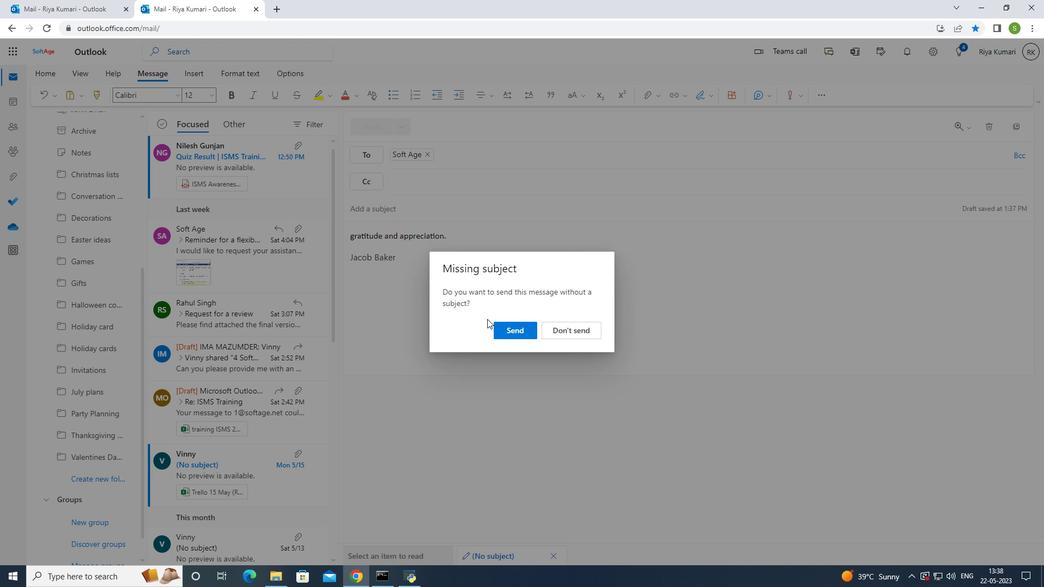 
Action: Mouse pressed left at (506, 335)
Screenshot: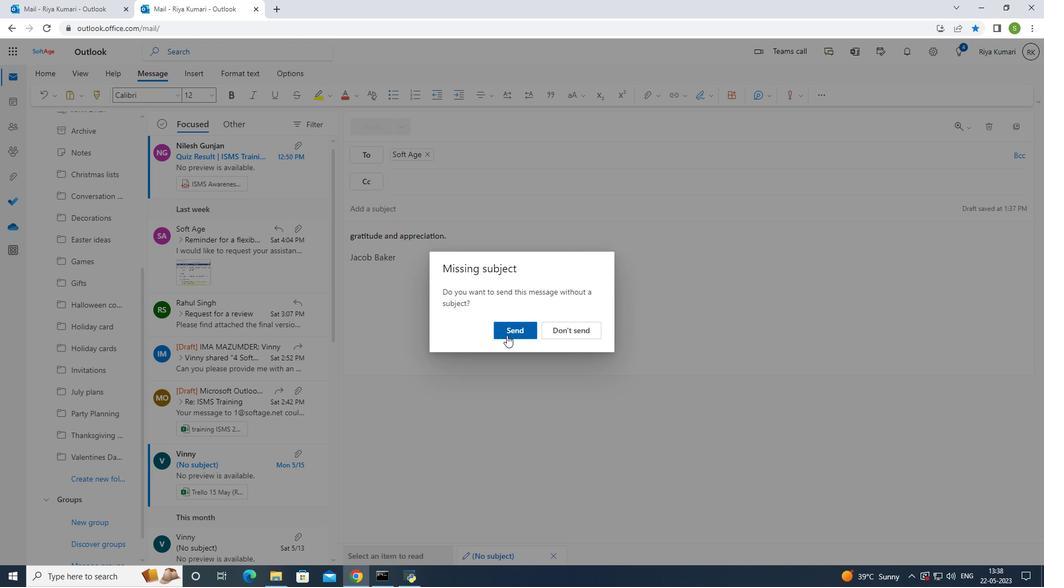 
Action: Mouse moved to (501, 332)
Screenshot: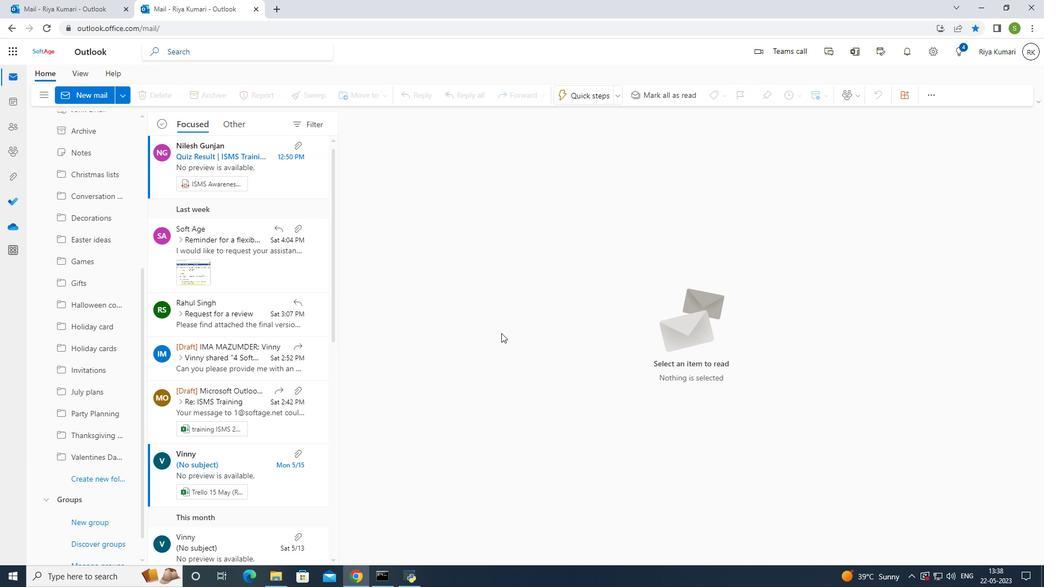 
